 Task: Search one way flight ticket for 1 adult, 6 children, 1 infant in seat and 1 infant on lap in business from Arcata/eureka: California Redwood Coast-humboldt County Airport to Sheridan: Sheridan County Airport on 8-6-2023. Choice of flights is Spirit. Number of bags: 8 checked bags. Price is upto 109000. Outbound departure time preference is 20:00.
Action: Mouse moved to (299, 134)
Screenshot: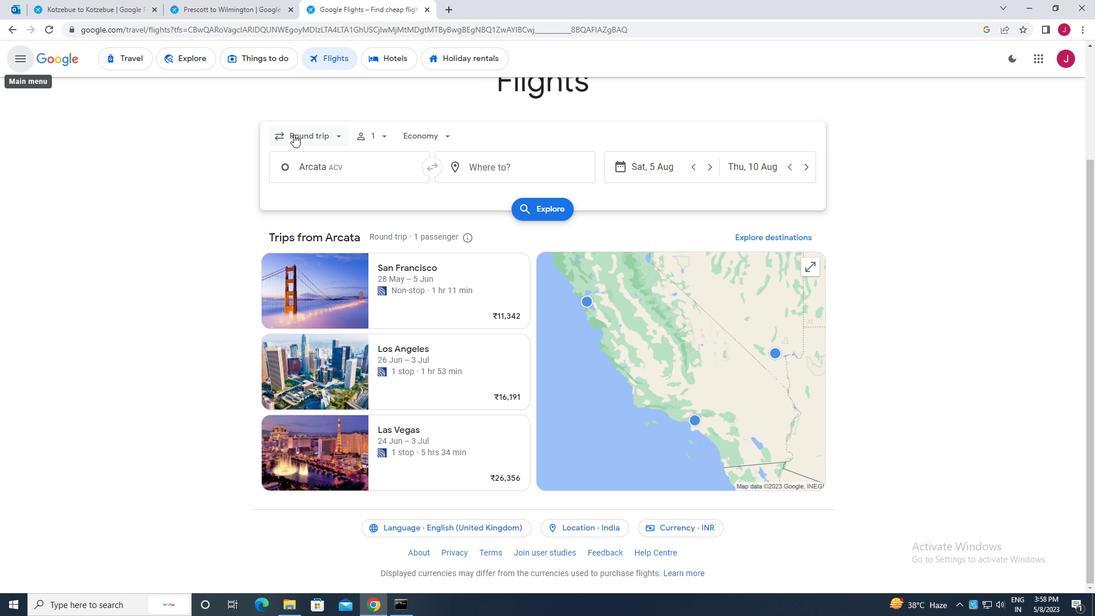 
Action: Mouse pressed left at (299, 134)
Screenshot: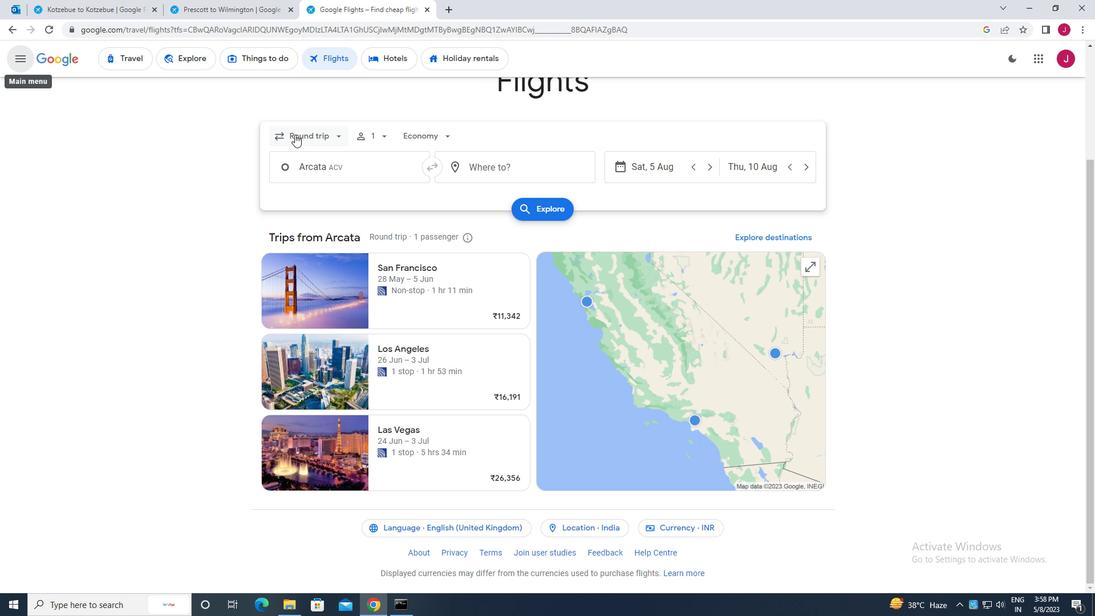 
Action: Mouse moved to (319, 181)
Screenshot: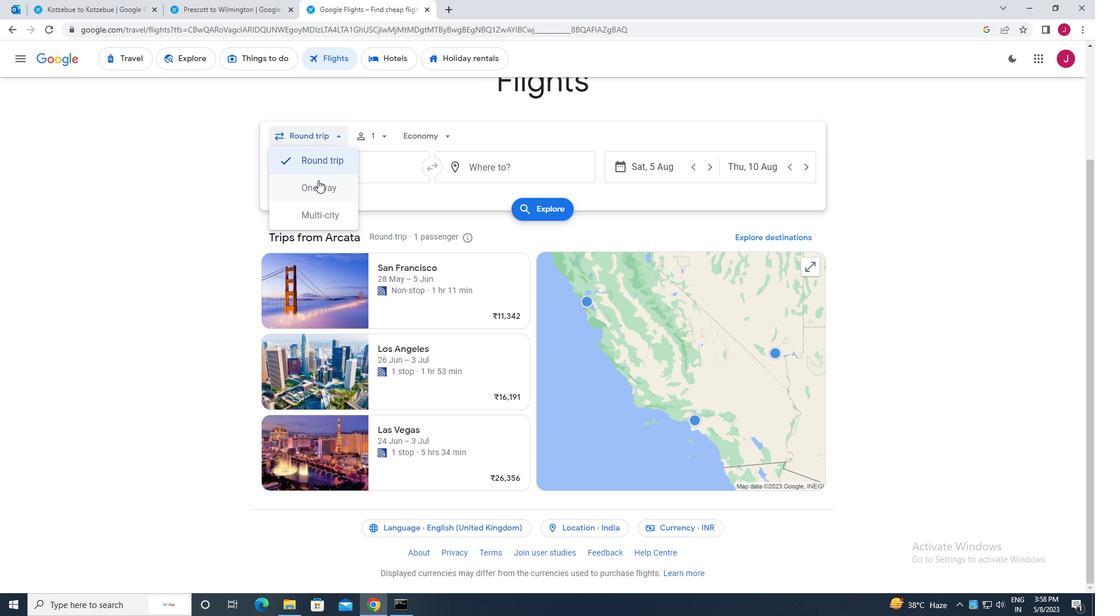 
Action: Mouse pressed left at (319, 181)
Screenshot: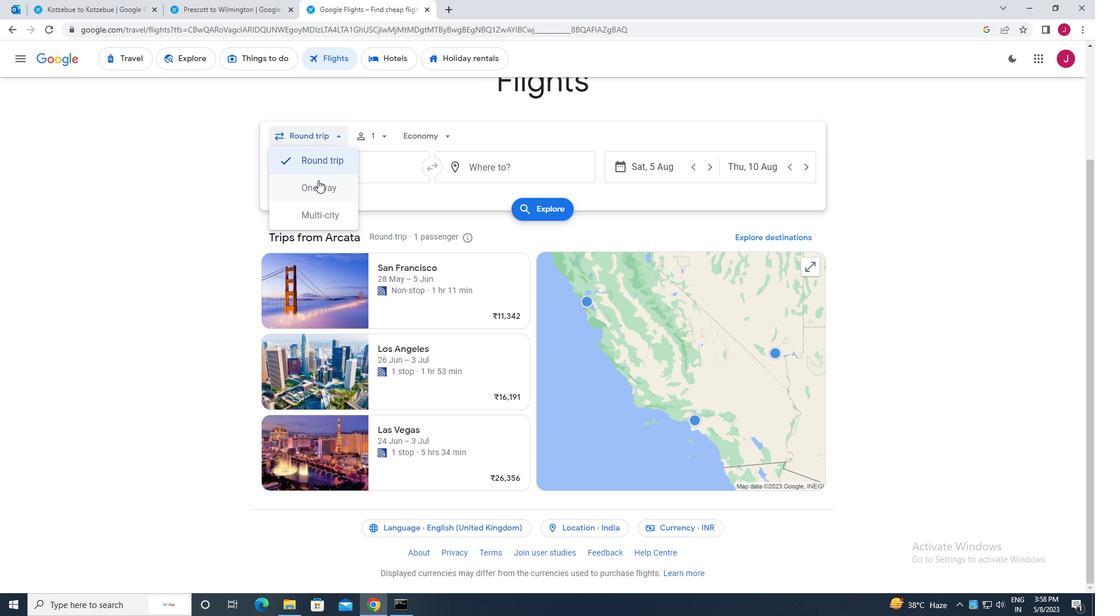 
Action: Mouse moved to (379, 136)
Screenshot: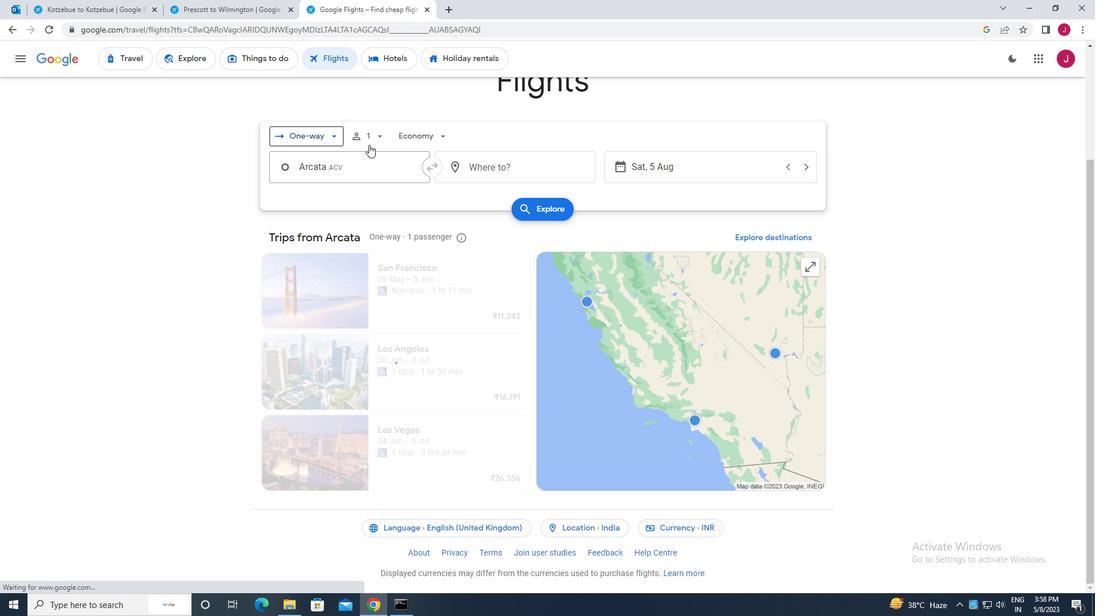 
Action: Mouse pressed left at (379, 136)
Screenshot: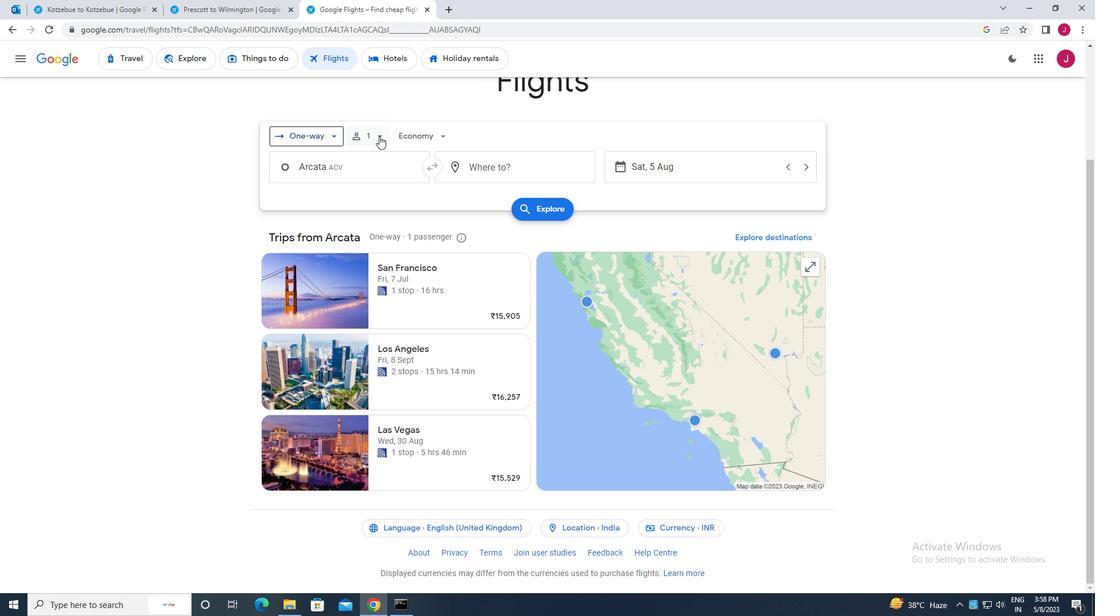 
Action: Mouse moved to (467, 194)
Screenshot: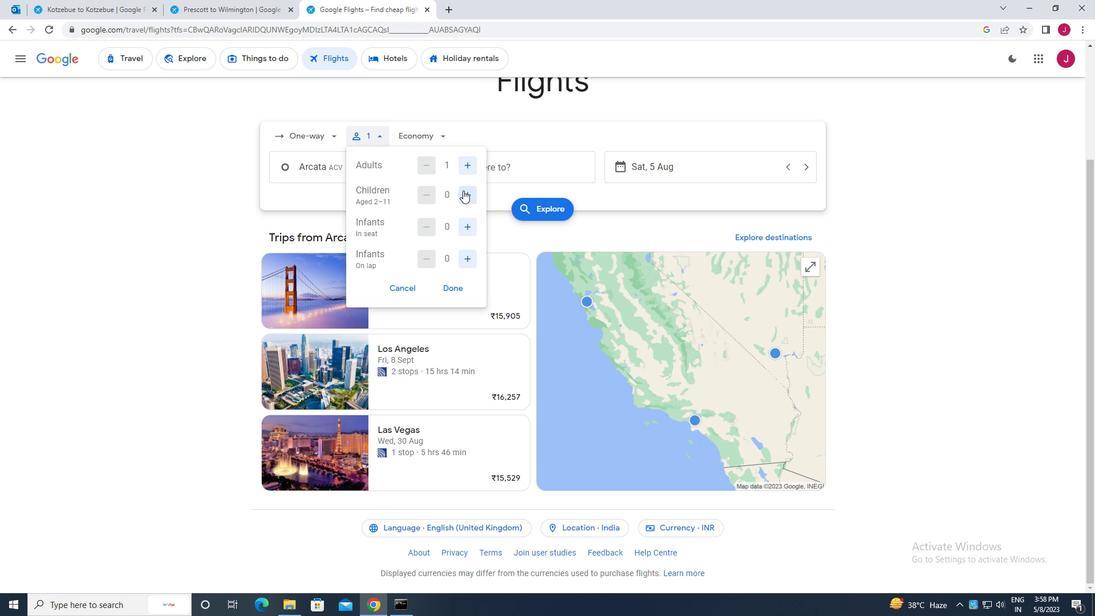 
Action: Mouse pressed left at (467, 194)
Screenshot: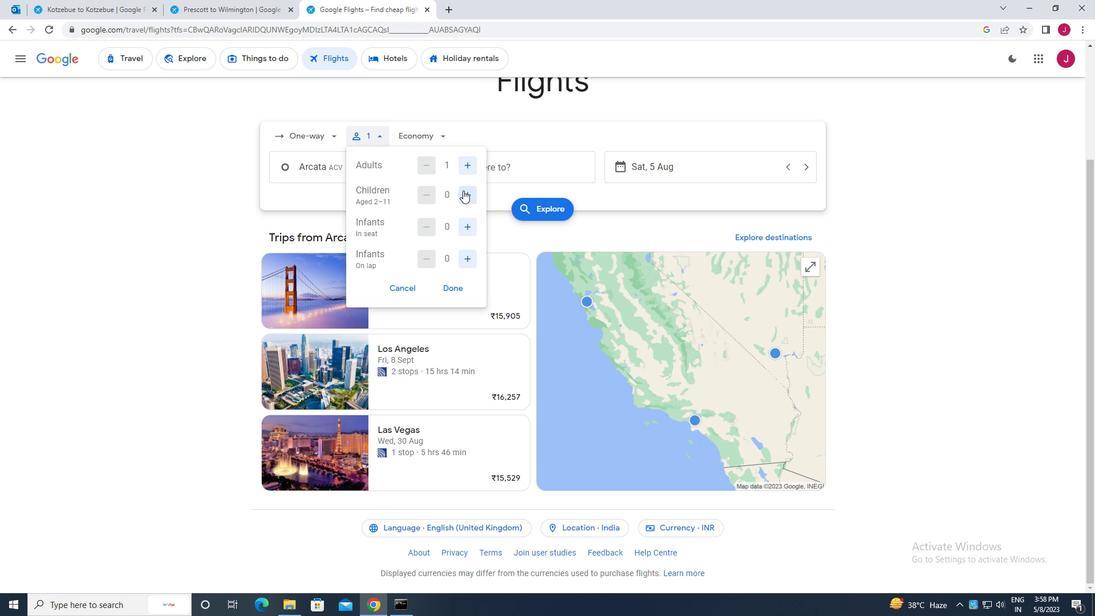 
Action: Mouse moved to (468, 194)
Screenshot: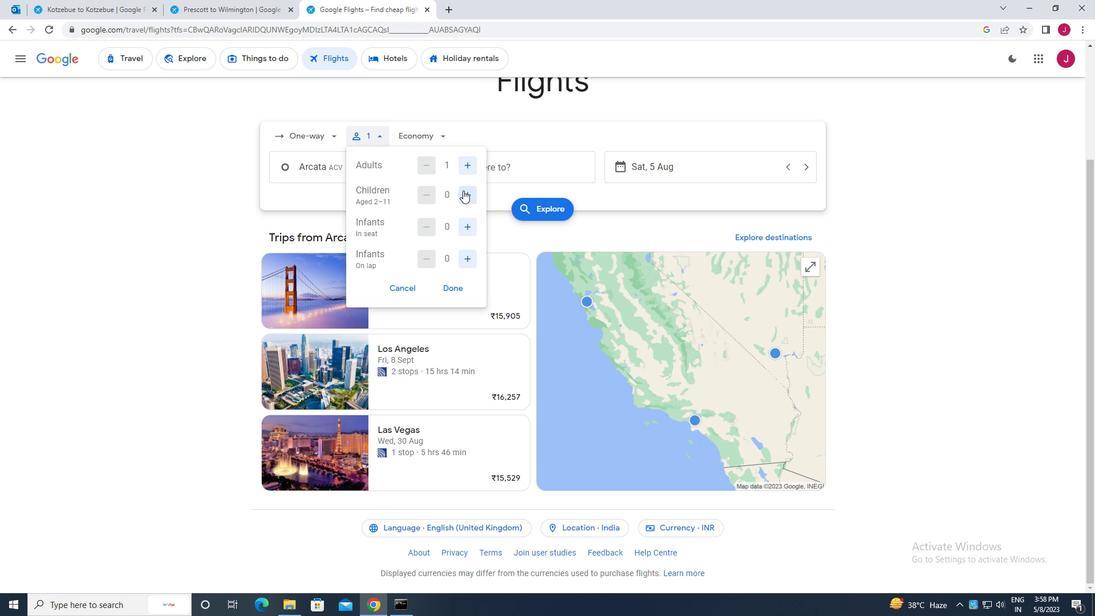 
Action: Mouse pressed left at (468, 194)
Screenshot: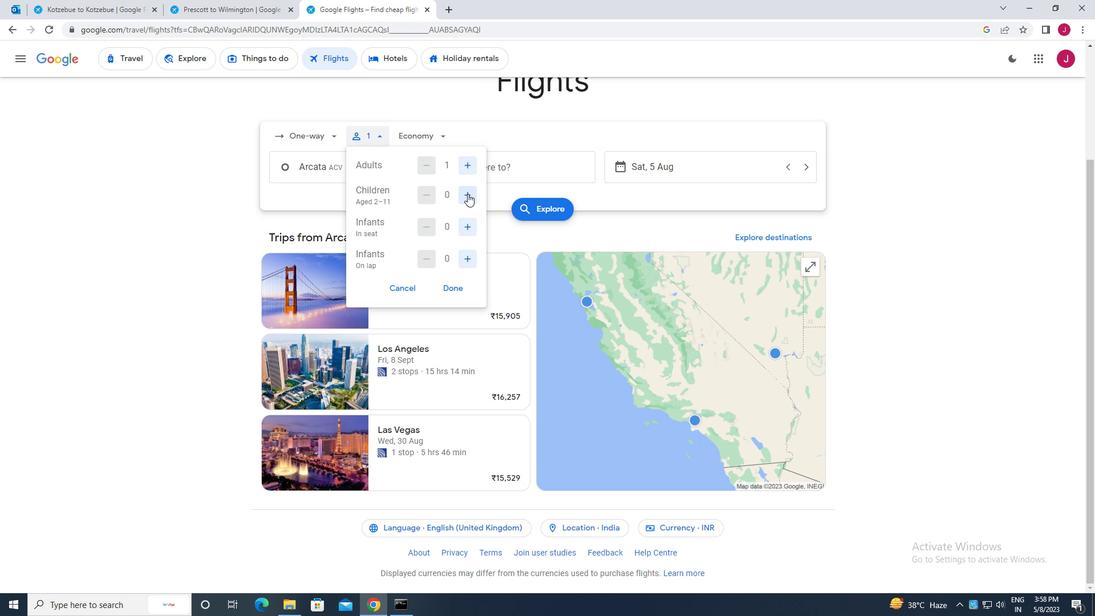 
Action: Mouse pressed left at (468, 194)
Screenshot: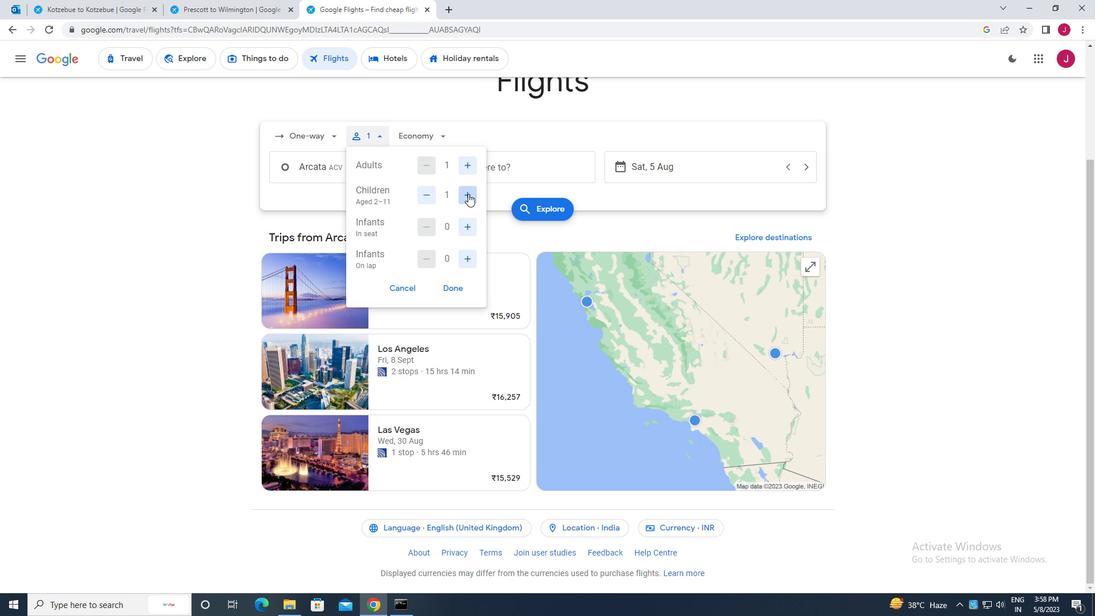 
Action: Mouse pressed left at (468, 194)
Screenshot: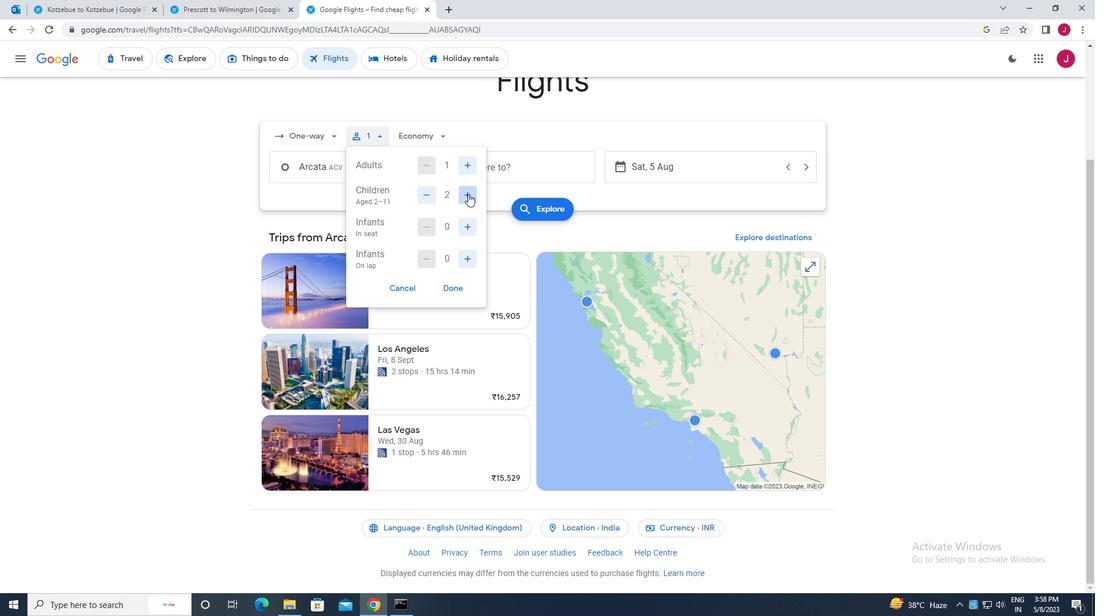 
Action: Mouse pressed left at (468, 194)
Screenshot: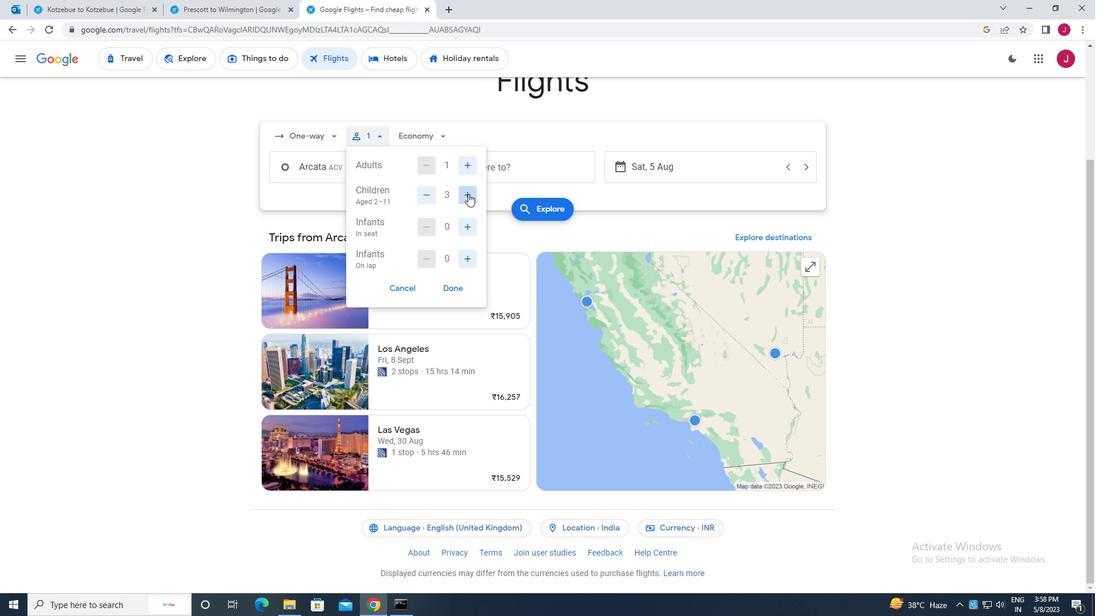 
Action: Mouse moved to (467, 194)
Screenshot: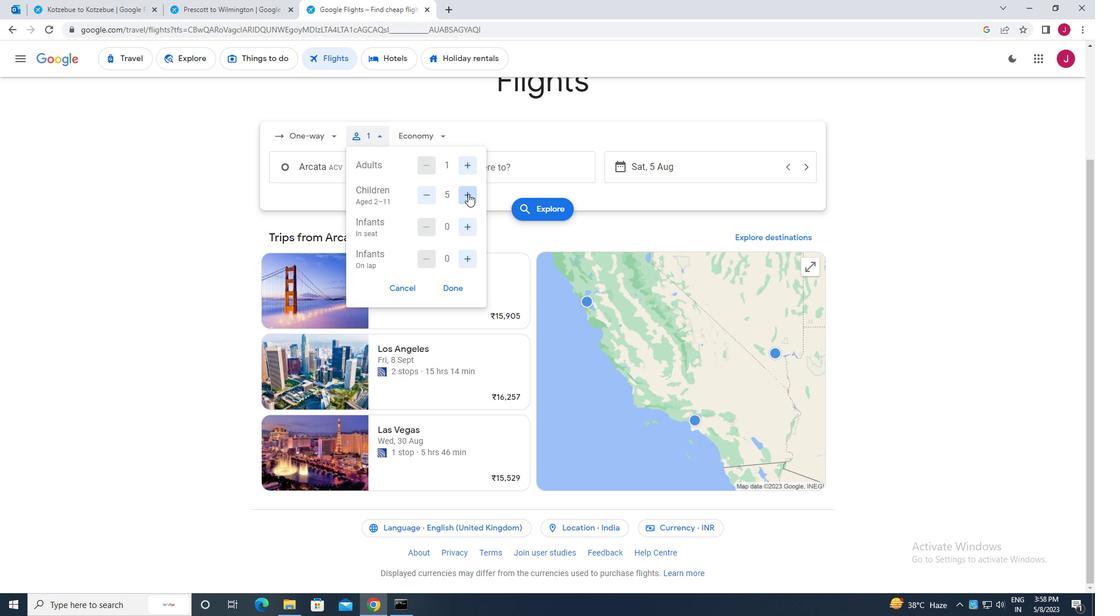 
Action: Mouse pressed left at (467, 194)
Screenshot: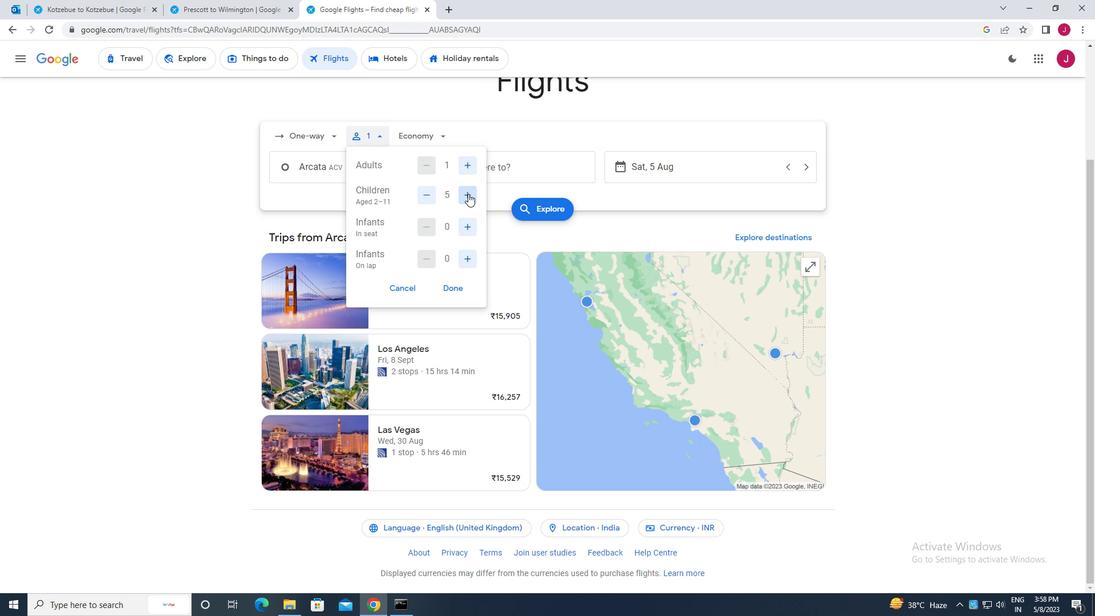 
Action: Mouse moved to (467, 232)
Screenshot: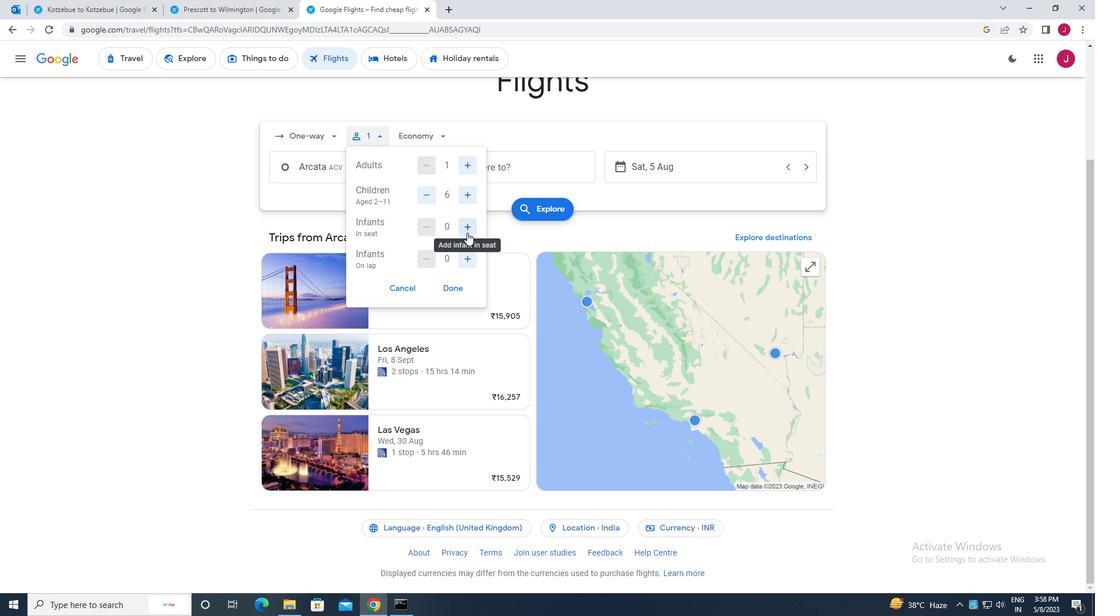 
Action: Mouse pressed left at (467, 232)
Screenshot: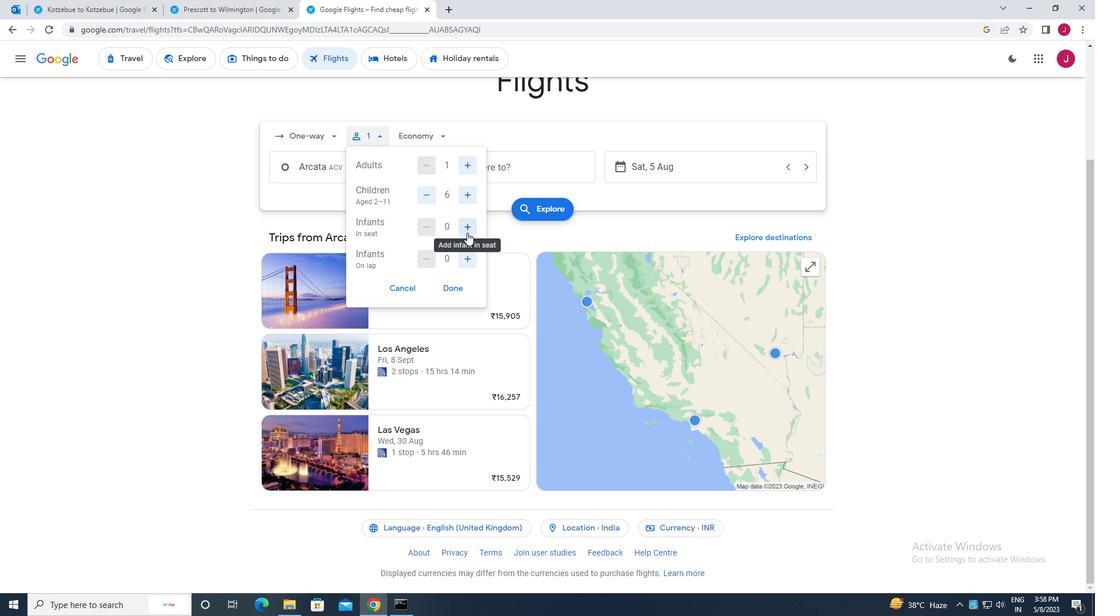 
Action: Mouse moved to (464, 262)
Screenshot: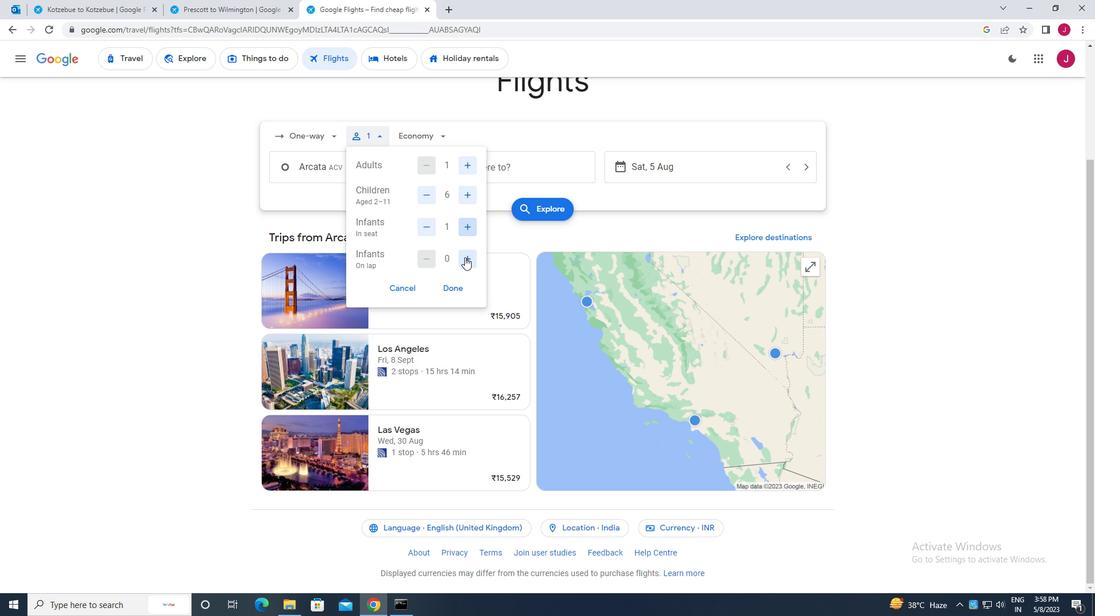 
Action: Mouse pressed left at (464, 262)
Screenshot: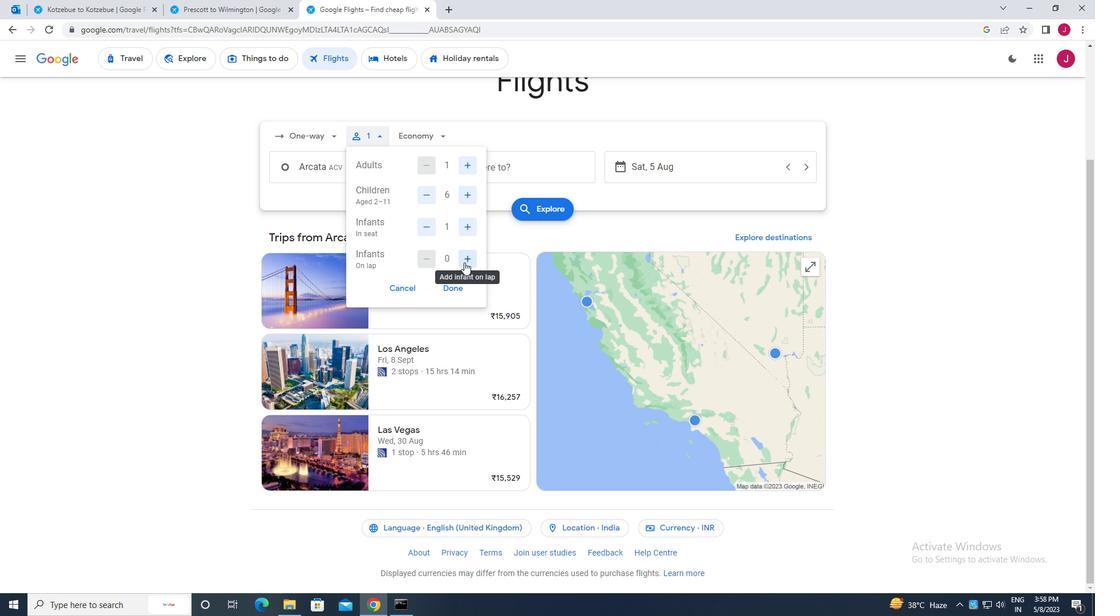 
Action: Mouse moved to (451, 288)
Screenshot: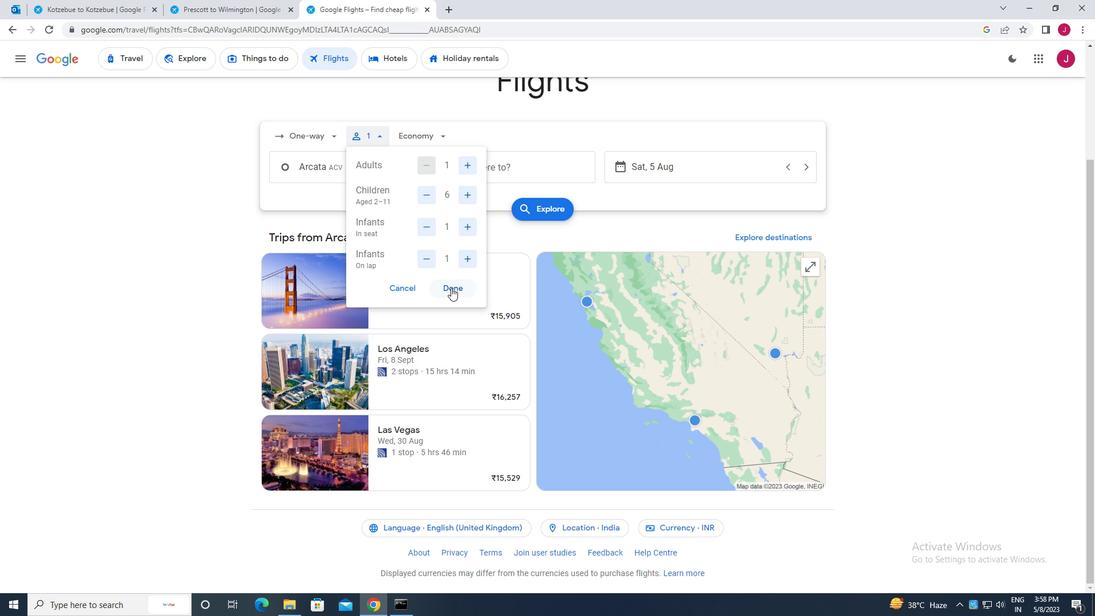 
Action: Mouse pressed left at (451, 288)
Screenshot: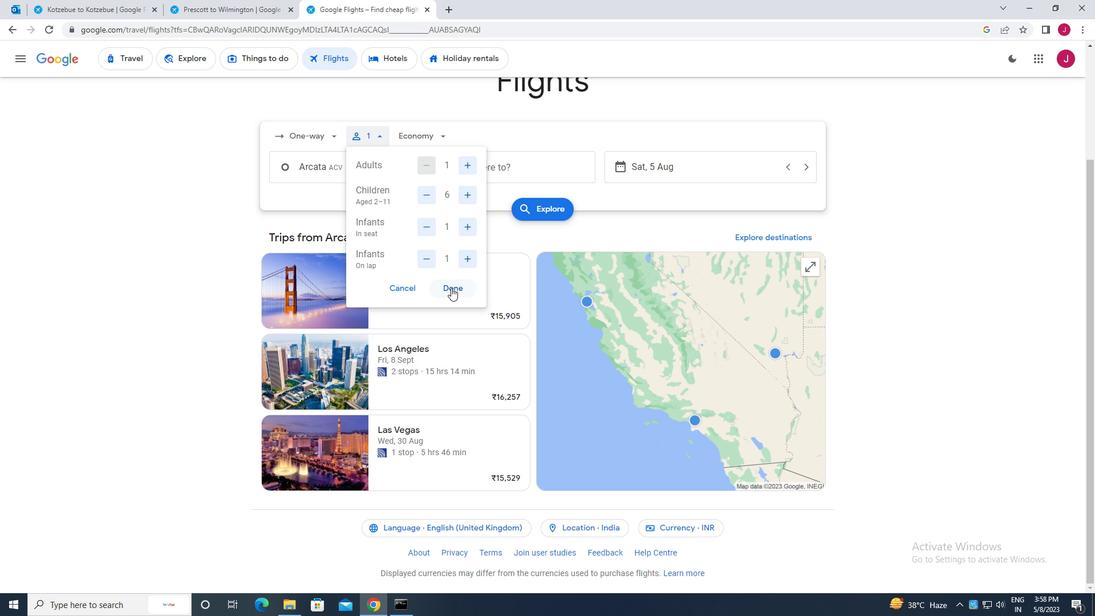 
Action: Mouse moved to (437, 133)
Screenshot: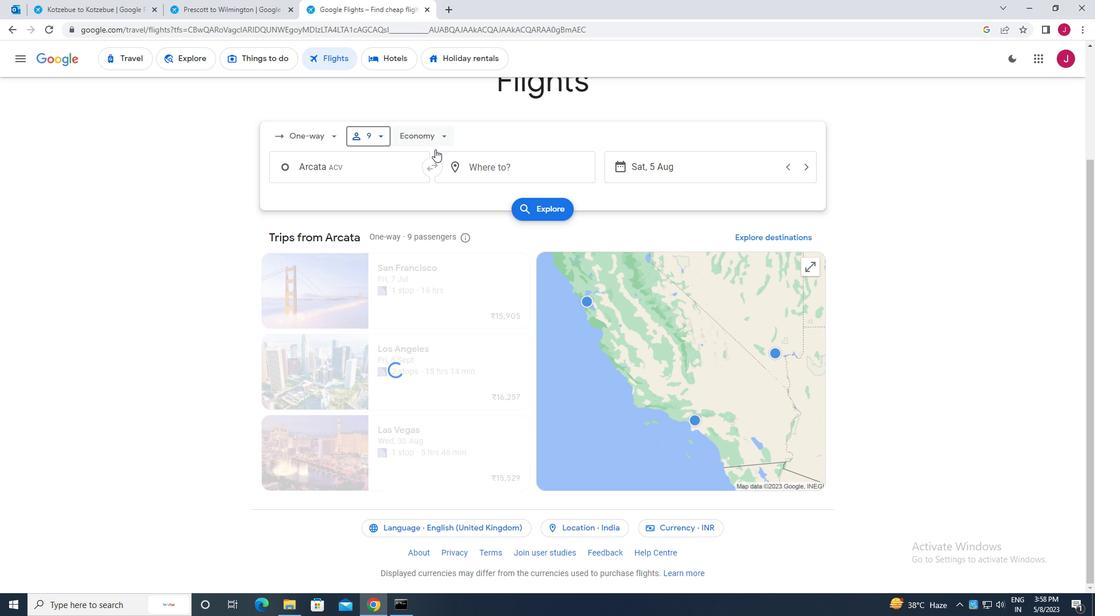 
Action: Mouse pressed left at (437, 133)
Screenshot: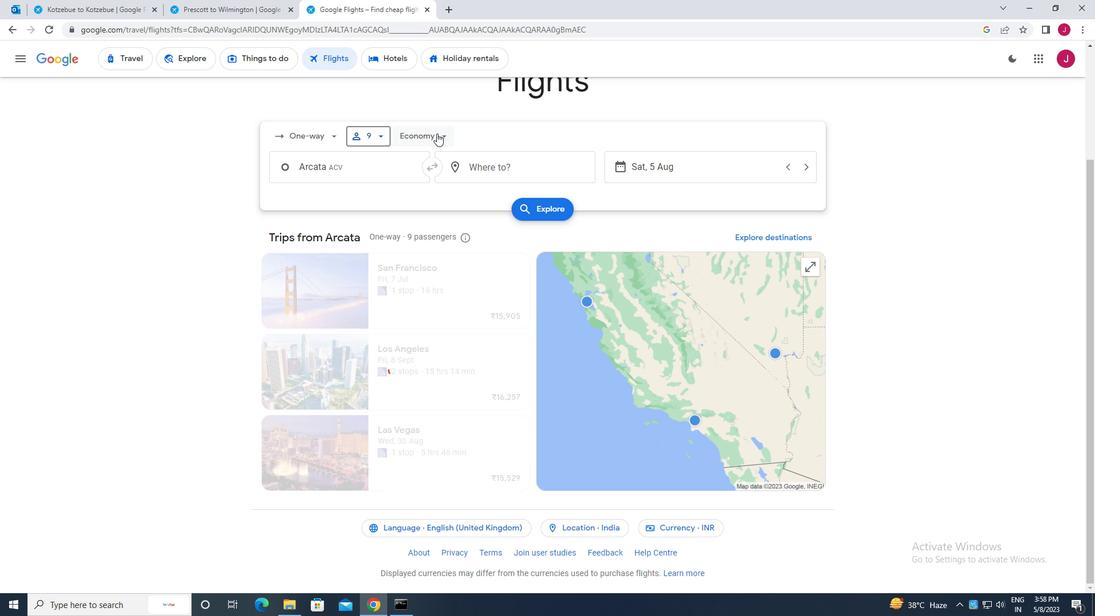 
Action: Mouse moved to (437, 211)
Screenshot: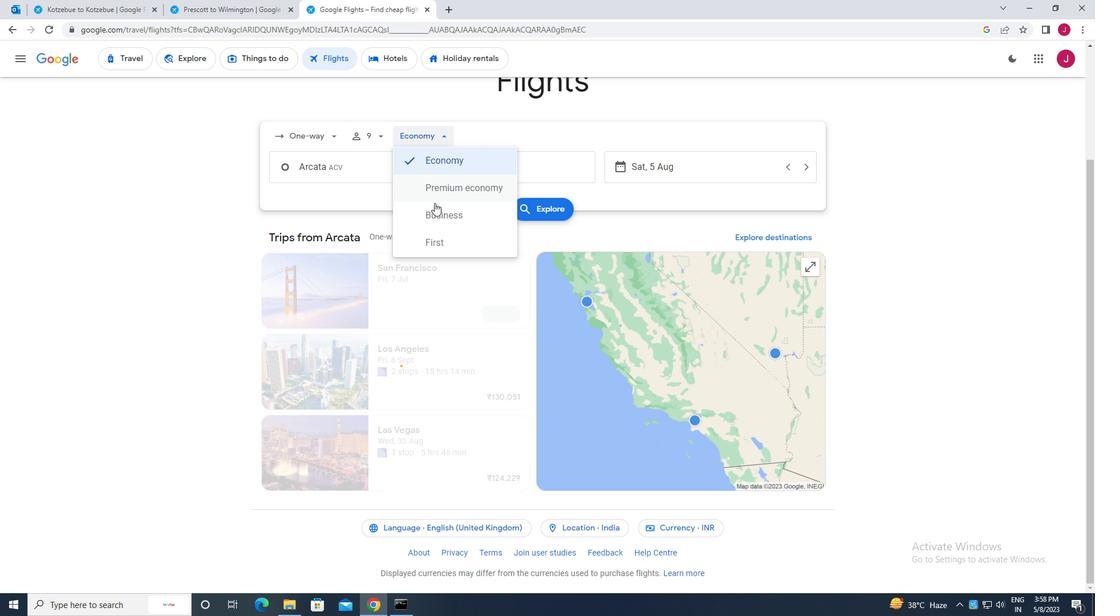 
Action: Mouse pressed left at (437, 211)
Screenshot: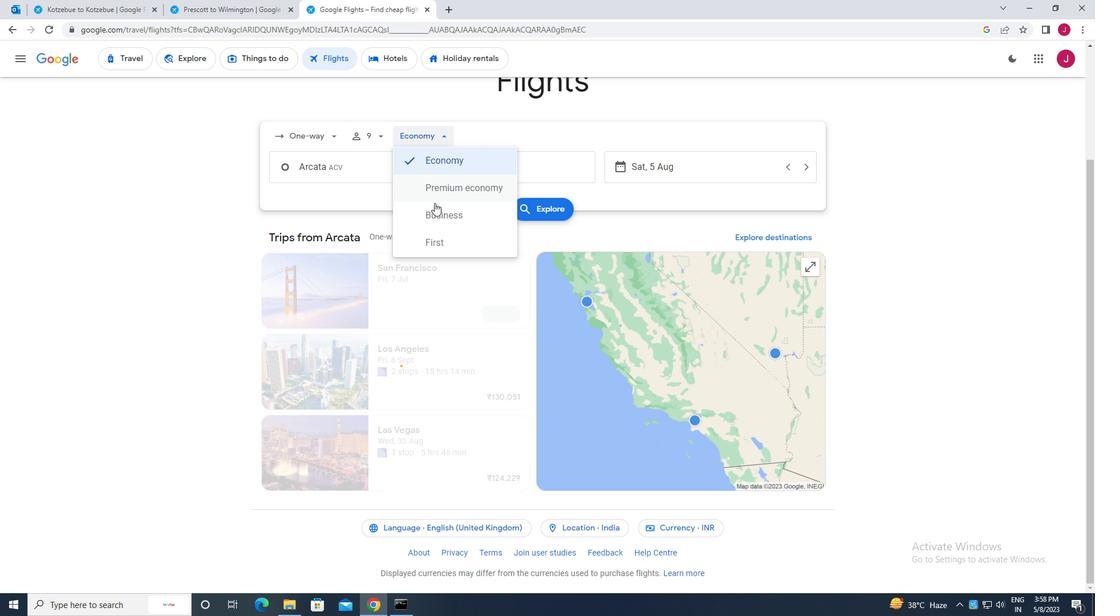 
Action: Mouse moved to (376, 163)
Screenshot: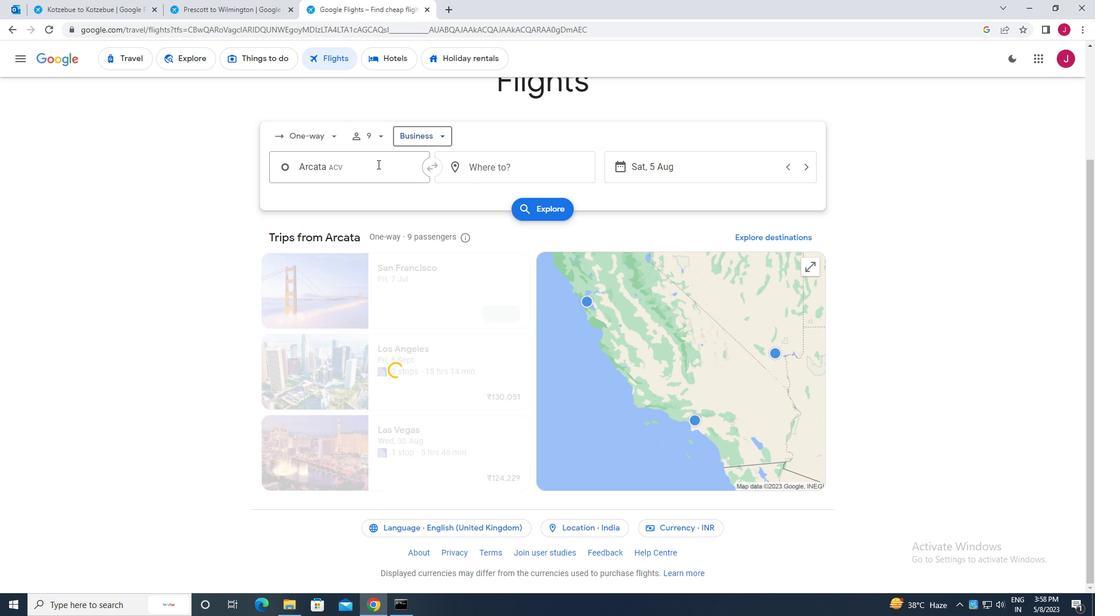 
Action: Mouse pressed left at (376, 163)
Screenshot: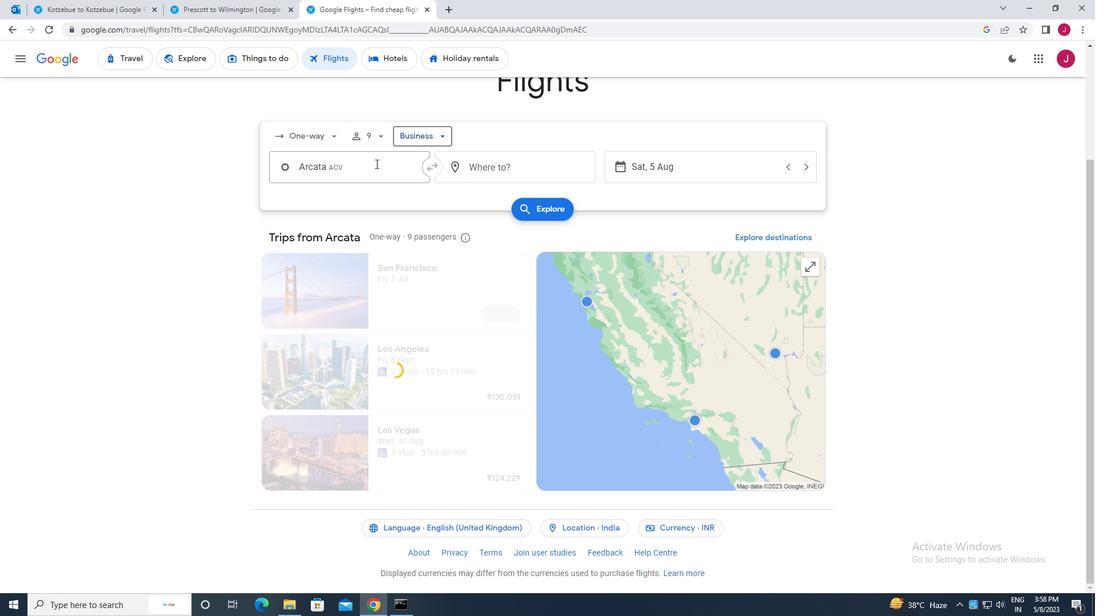 
Action: Mouse moved to (373, 163)
Screenshot: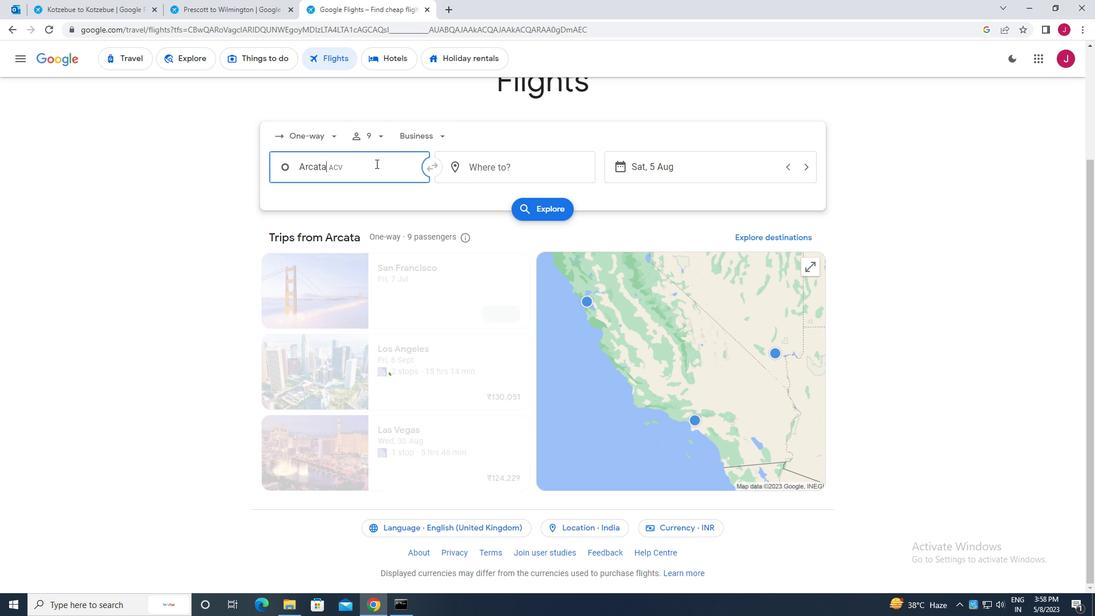 
Action: Key pressed arcta
Screenshot: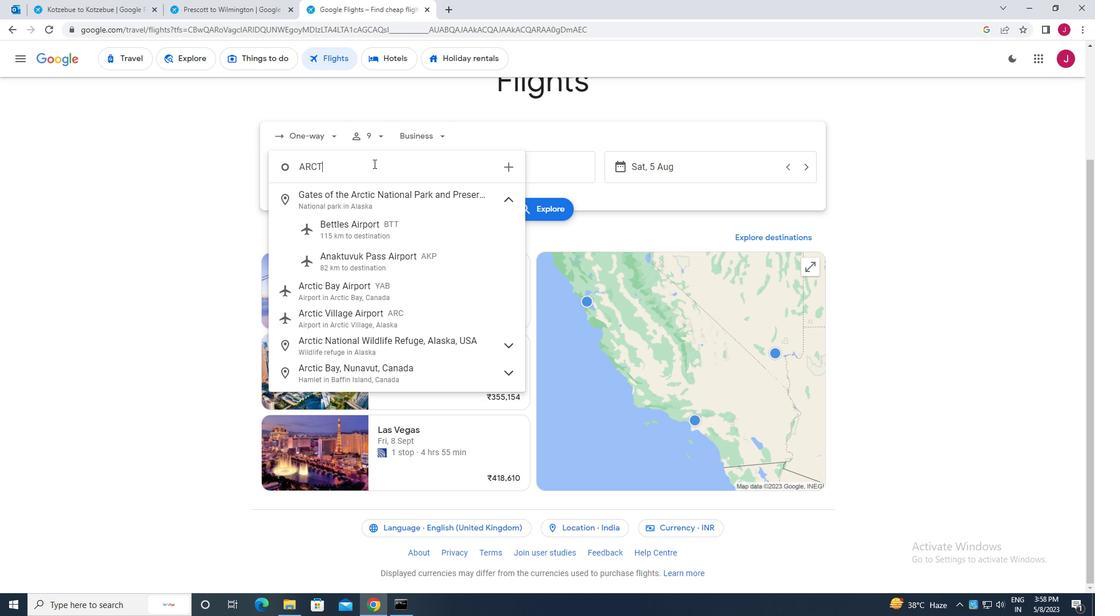 
Action: Mouse moved to (418, 232)
Screenshot: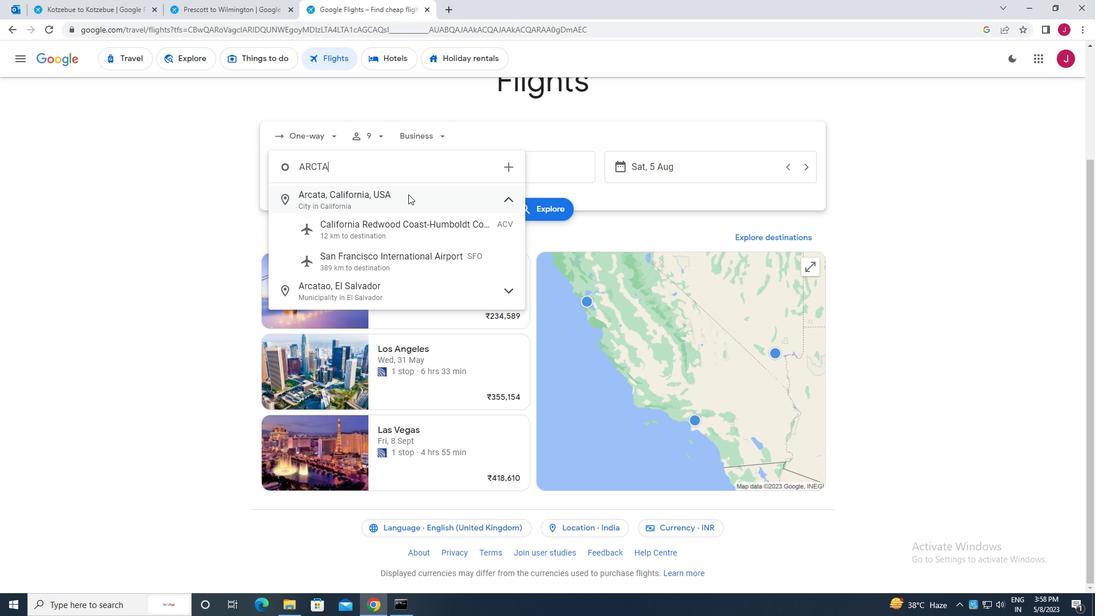 
Action: Mouse pressed left at (418, 232)
Screenshot: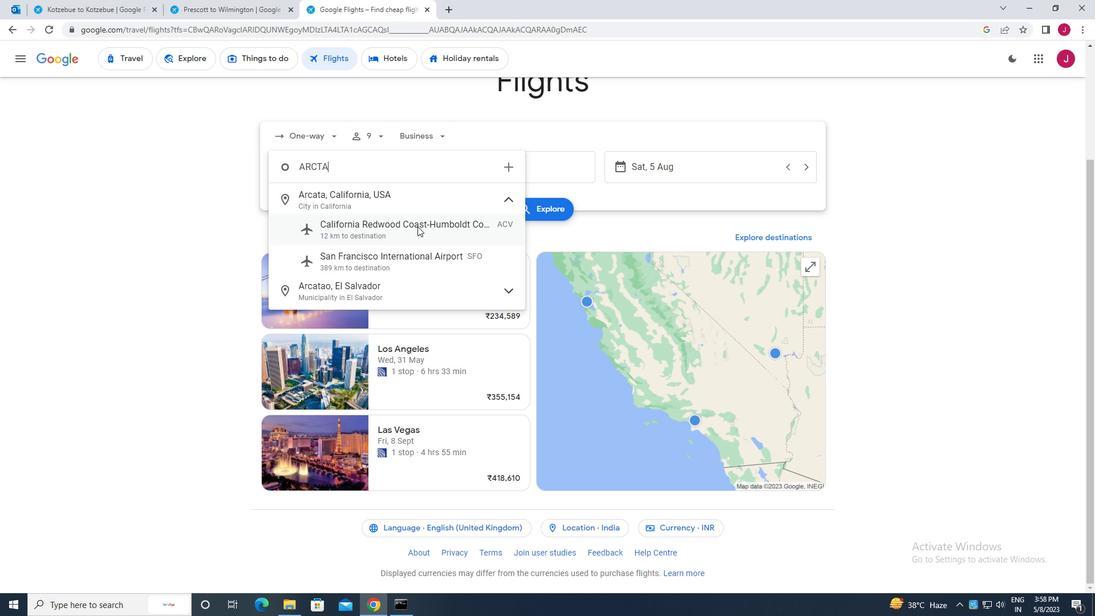 
Action: Mouse moved to (555, 171)
Screenshot: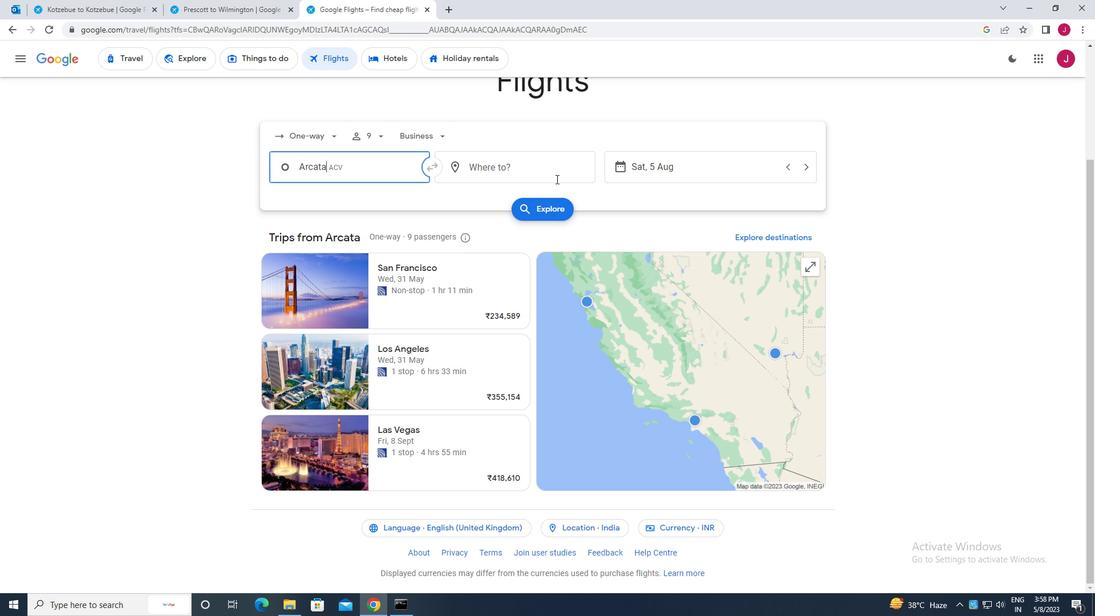 
Action: Mouse pressed left at (555, 171)
Screenshot: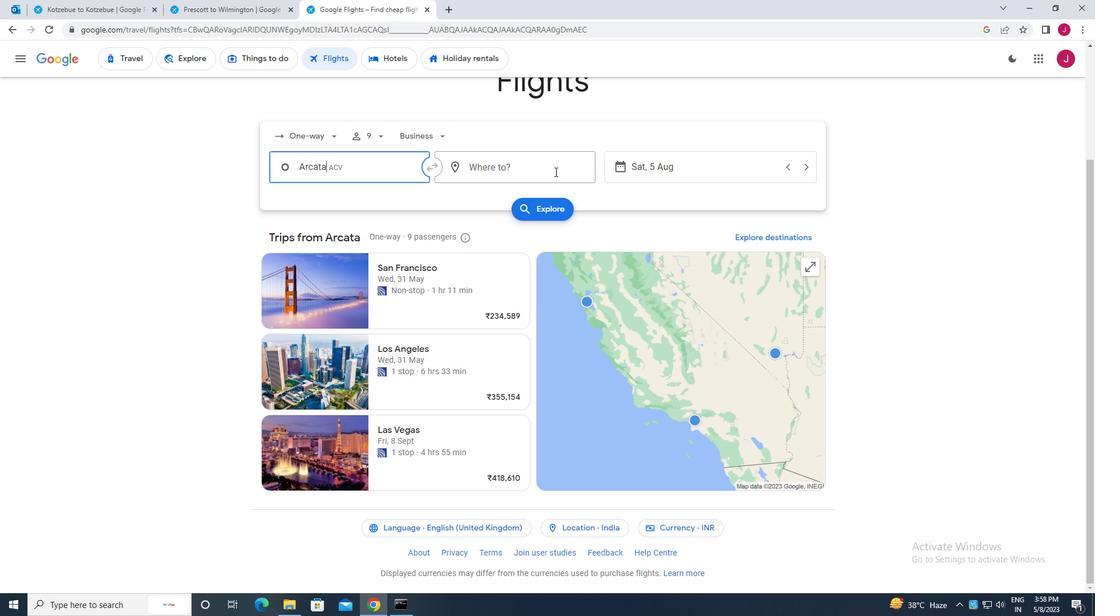 
Action: Mouse moved to (548, 176)
Screenshot: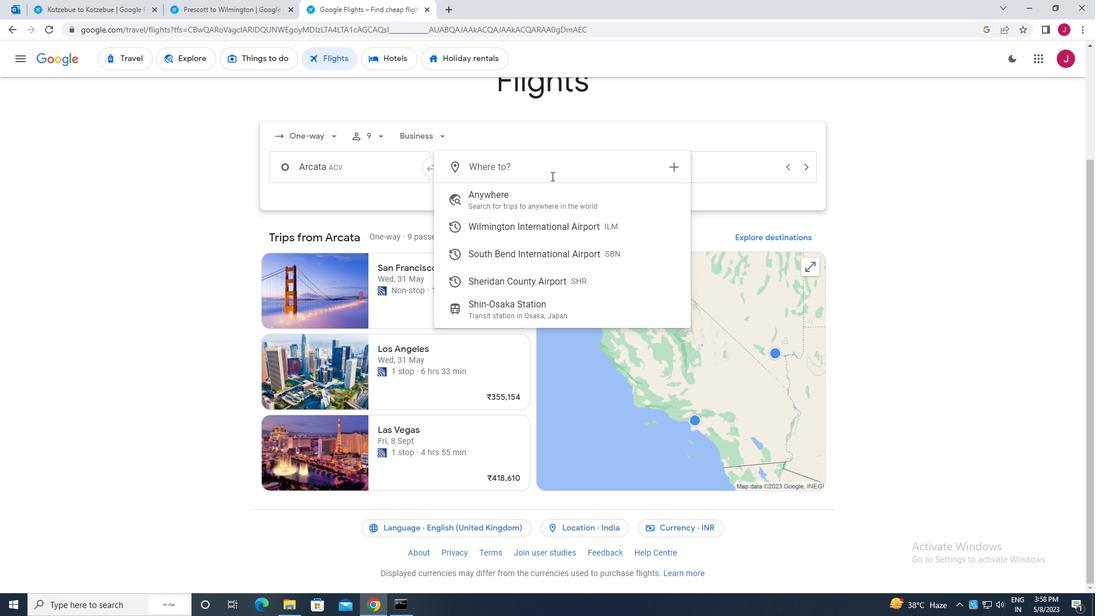 
Action: Key pressed sherid
Screenshot: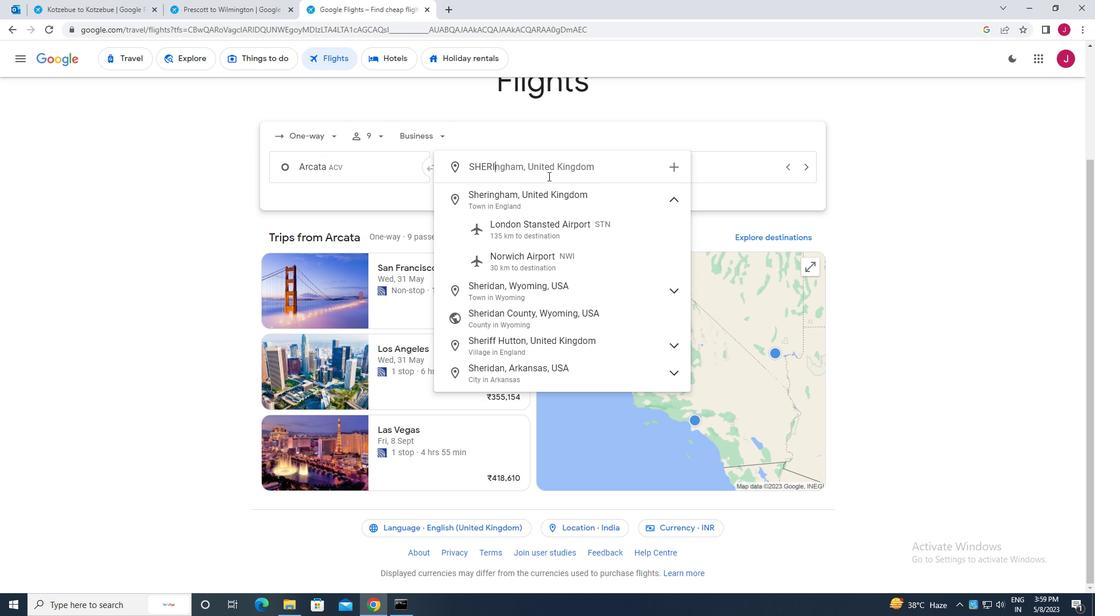 
Action: Mouse moved to (556, 223)
Screenshot: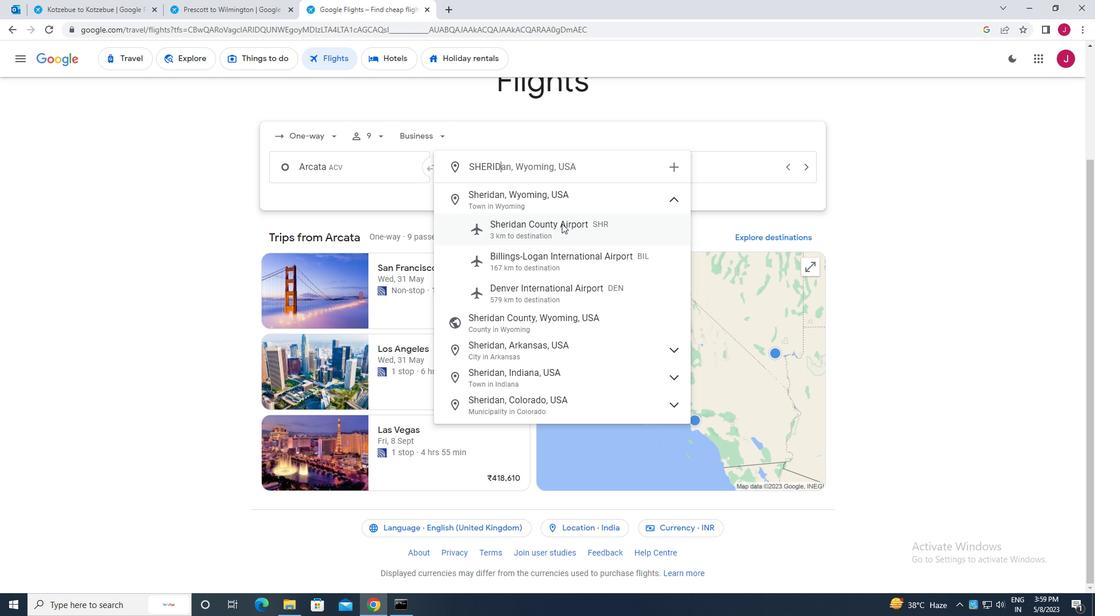 
Action: Mouse pressed left at (556, 223)
Screenshot: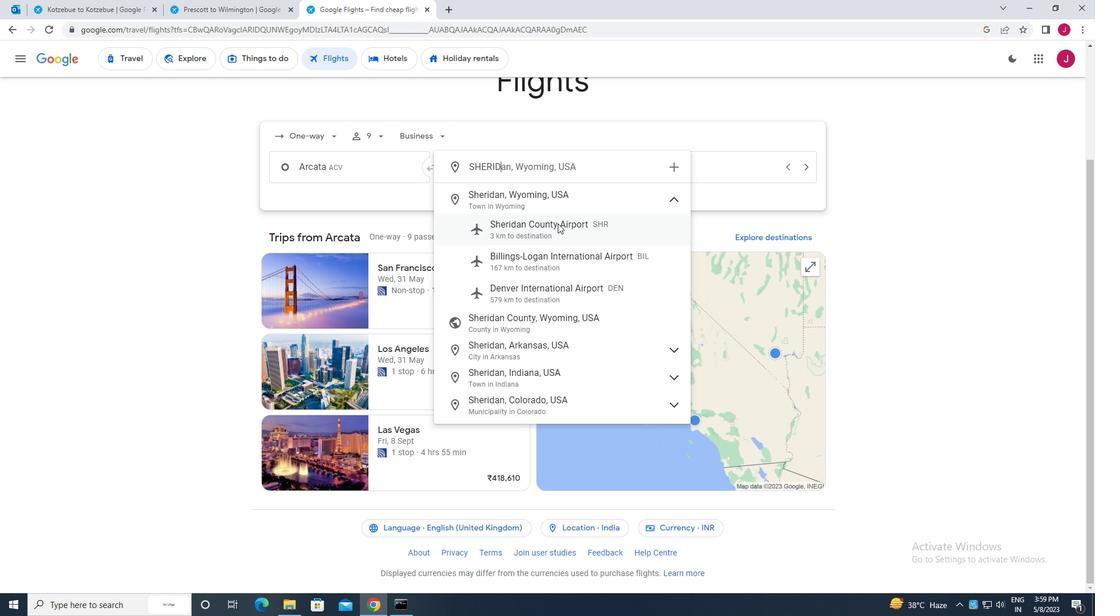 
Action: Mouse moved to (668, 169)
Screenshot: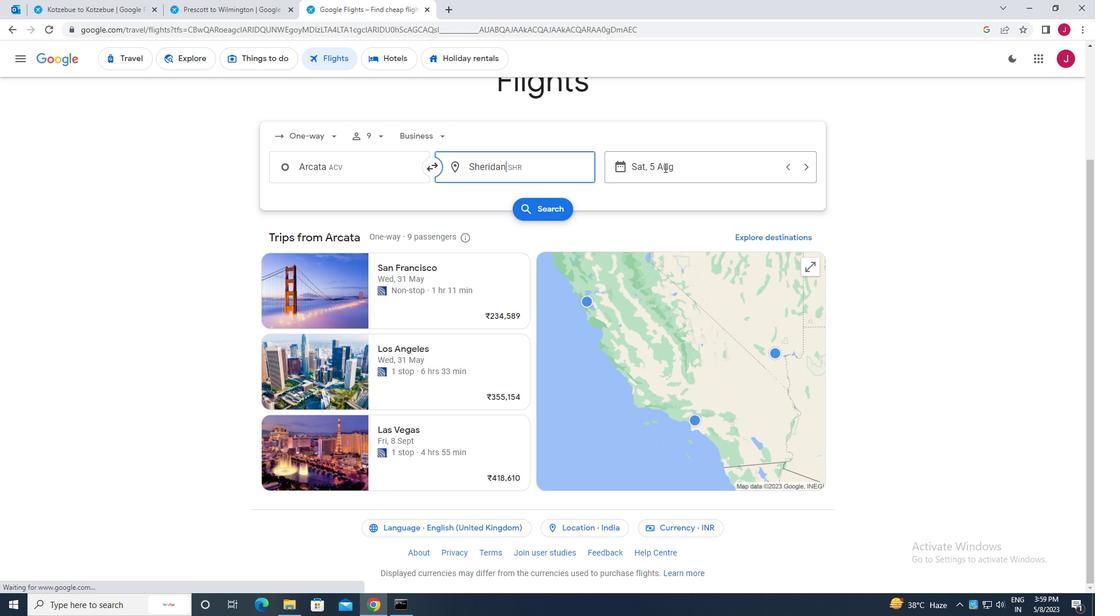 
Action: Mouse pressed left at (668, 169)
Screenshot: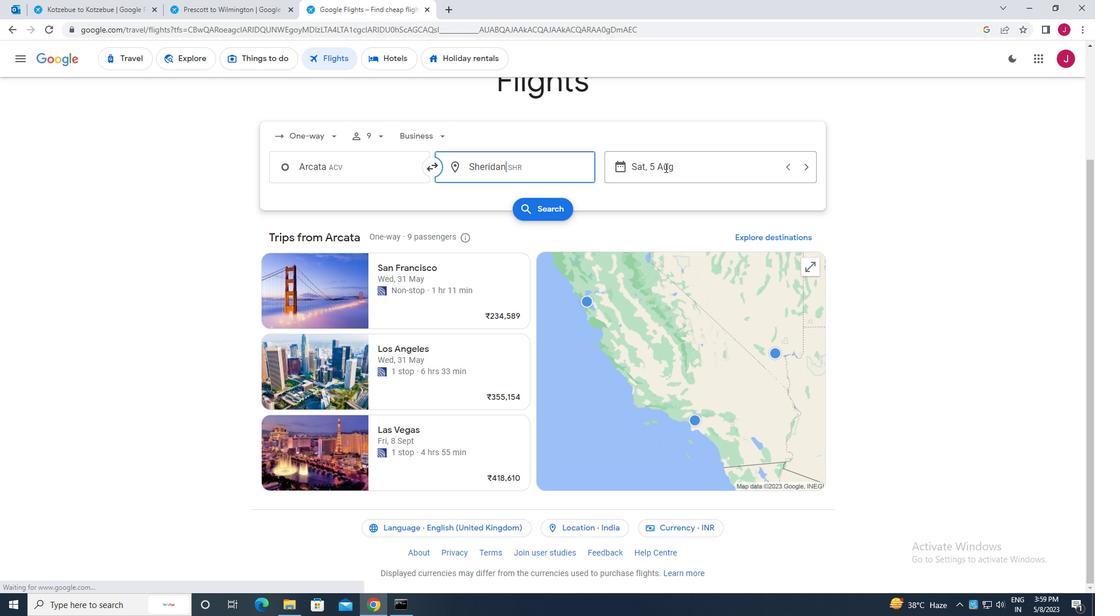 
Action: Mouse moved to (409, 284)
Screenshot: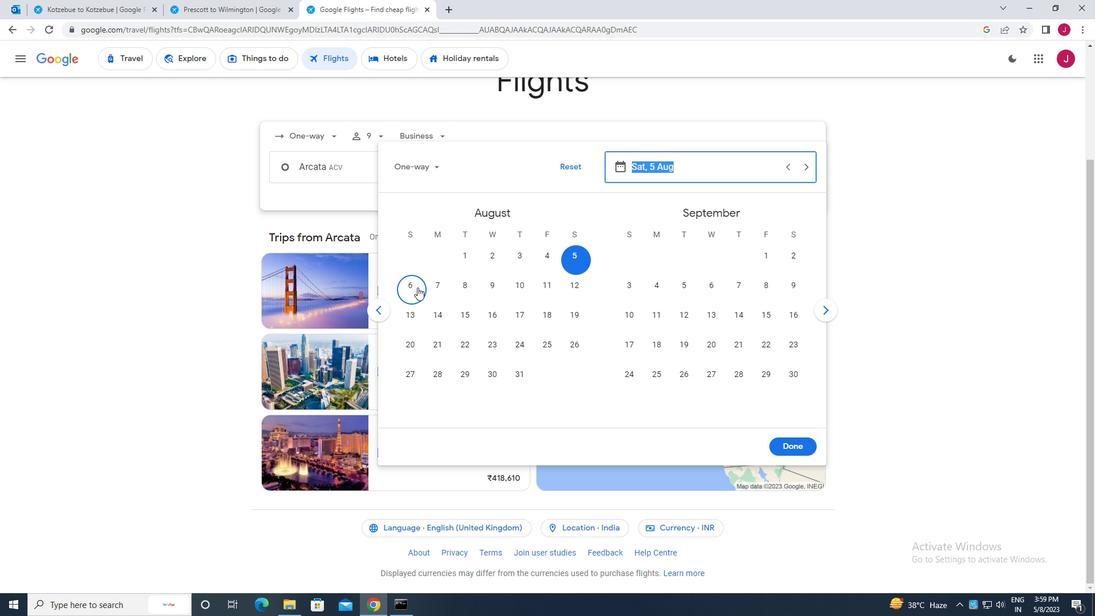 
Action: Mouse pressed left at (409, 284)
Screenshot: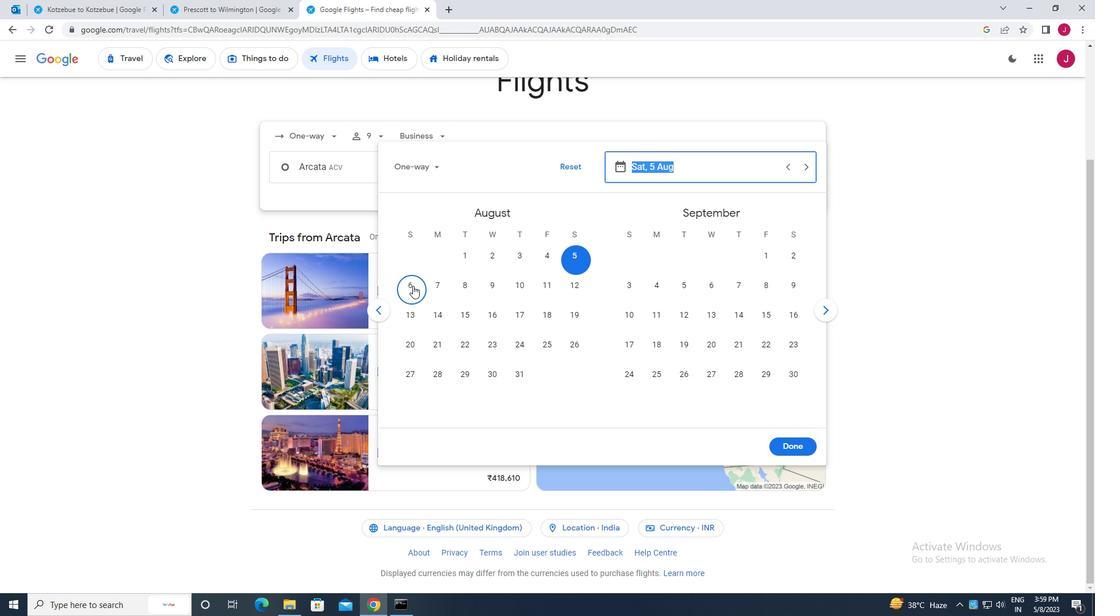 
Action: Mouse moved to (789, 447)
Screenshot: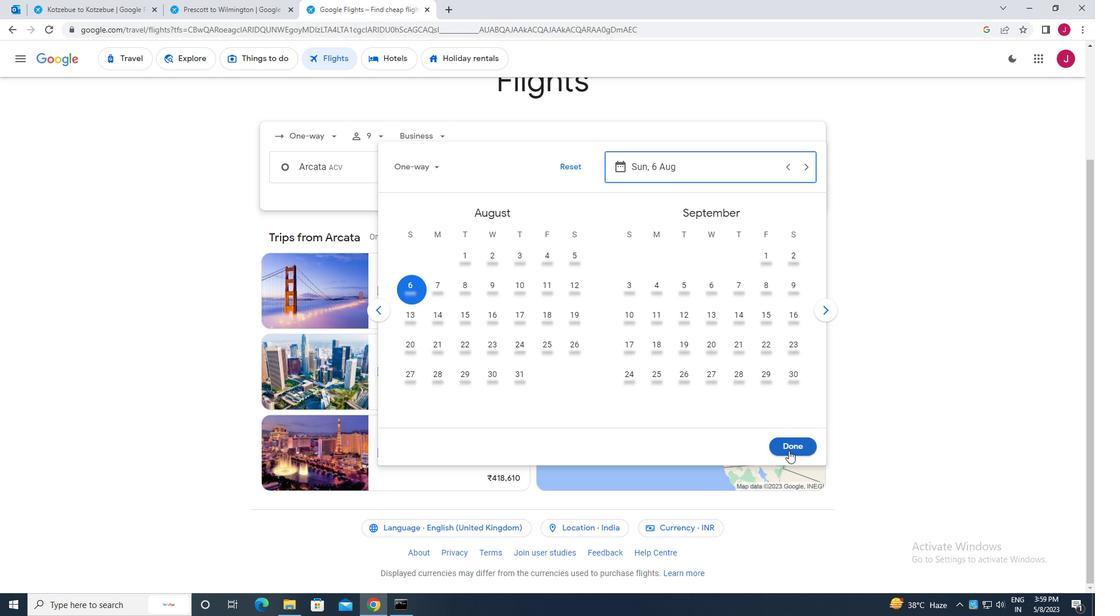 
Action: Mouse pressed left at (789, 447)
Screenshot: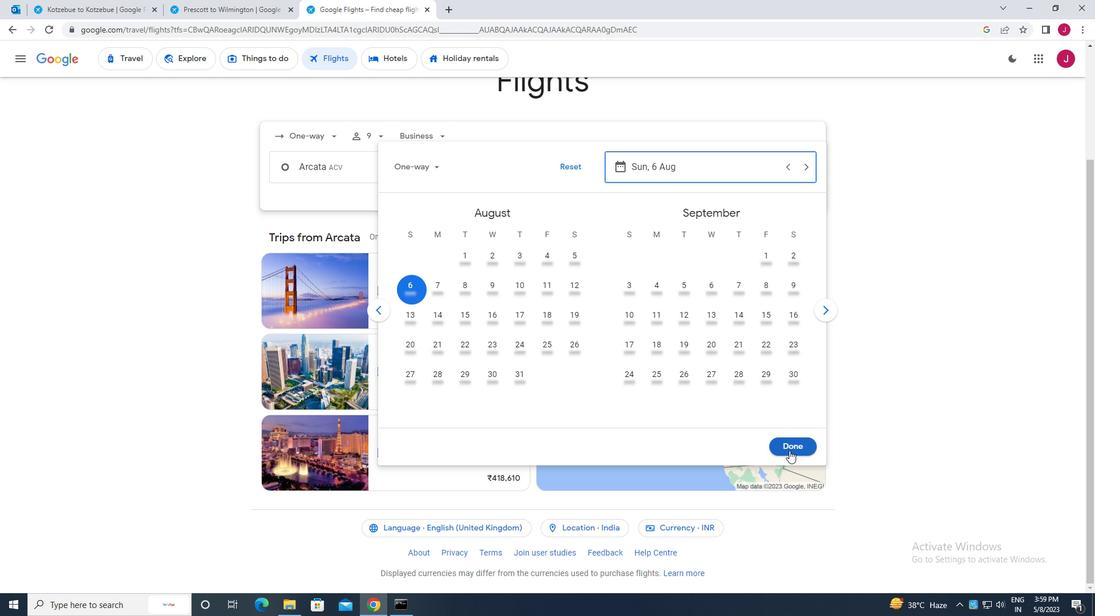 
Action: Mouse moved to (560, 208)
Screenshot: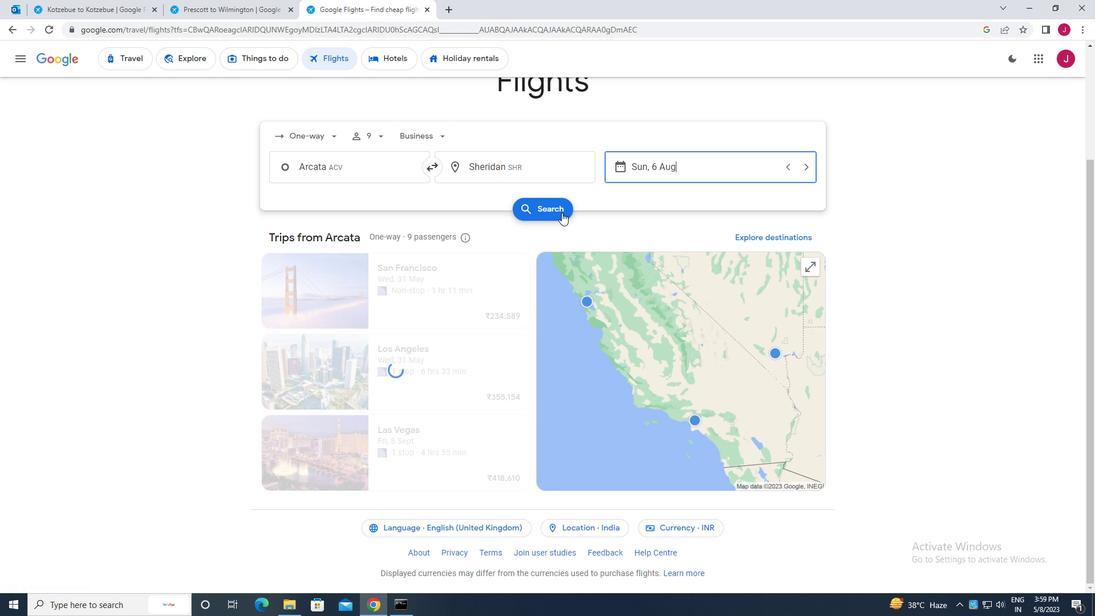 
Action: Mouse pressed left at (560, 208)
Screenshot: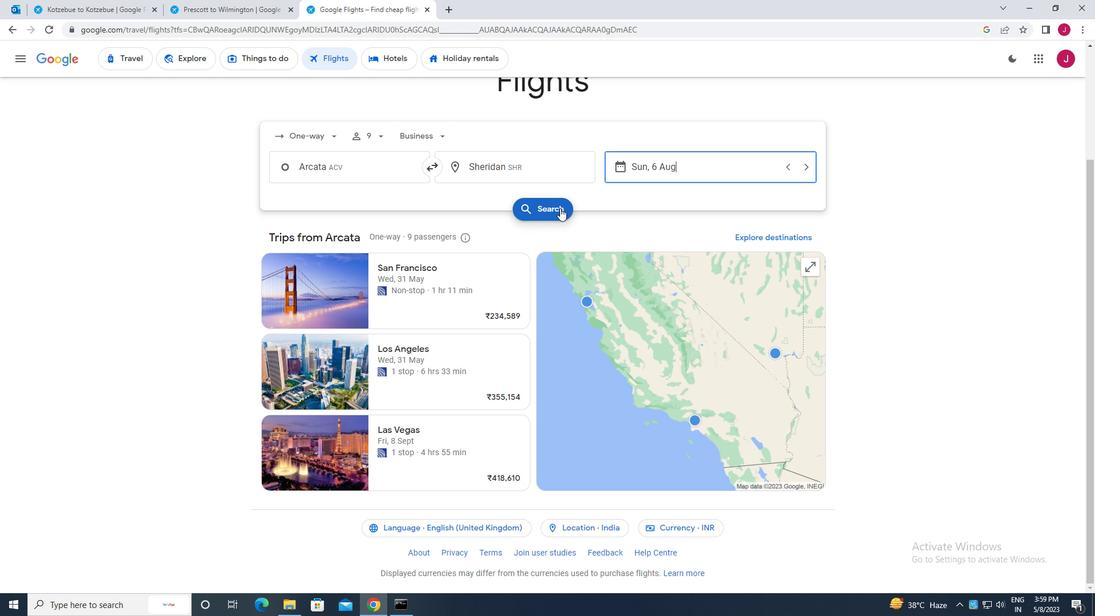 
Action: Mouse moved to (279, 161)
Screenshot: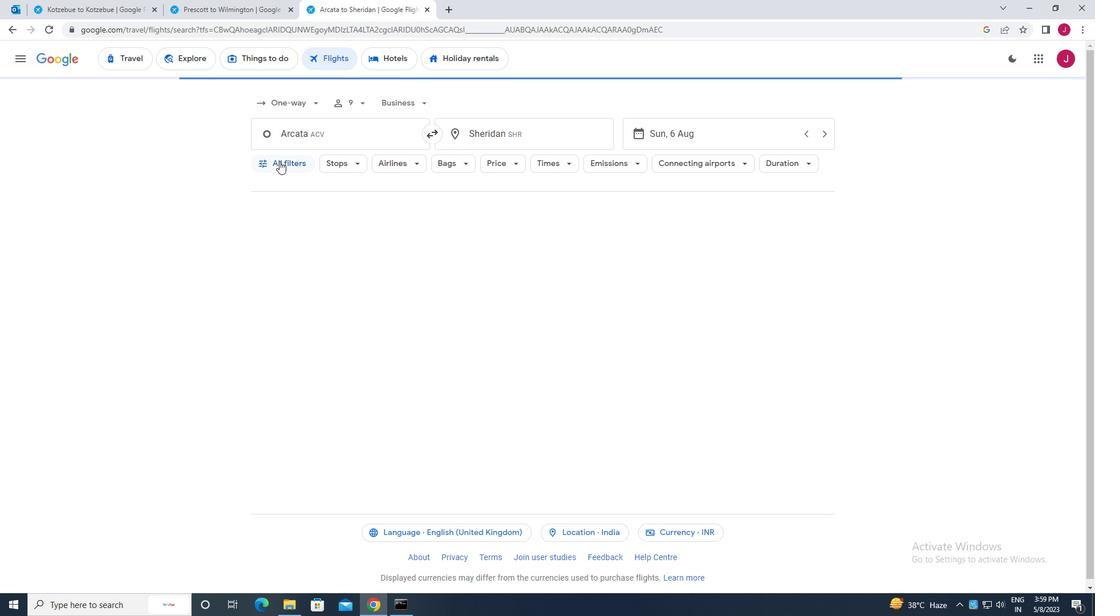 
Action: Mouse pressed left at (279, 161)
Screenshot: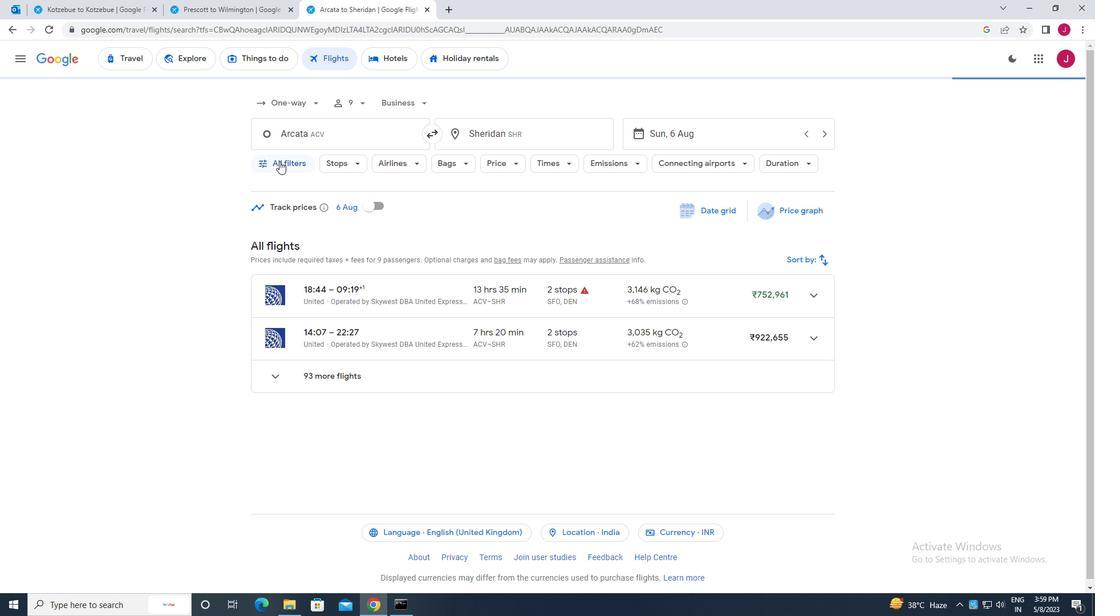 
Action: Mouse moved to (329, 224)
Screenshot: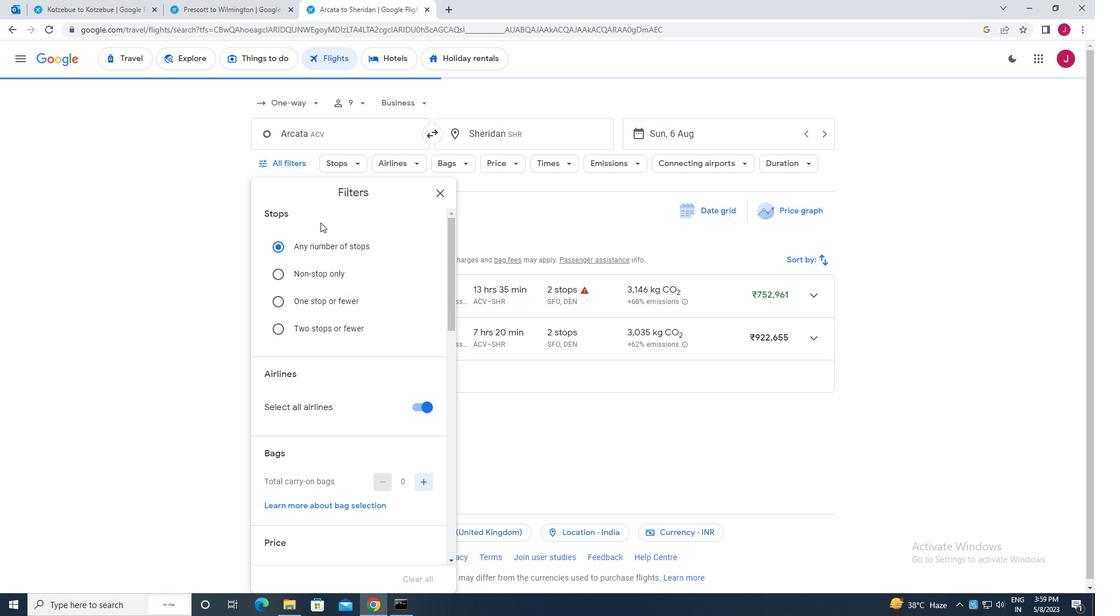 
Action: Mouse scrolled (329, 224) with delta (0, 0)
Screenshot: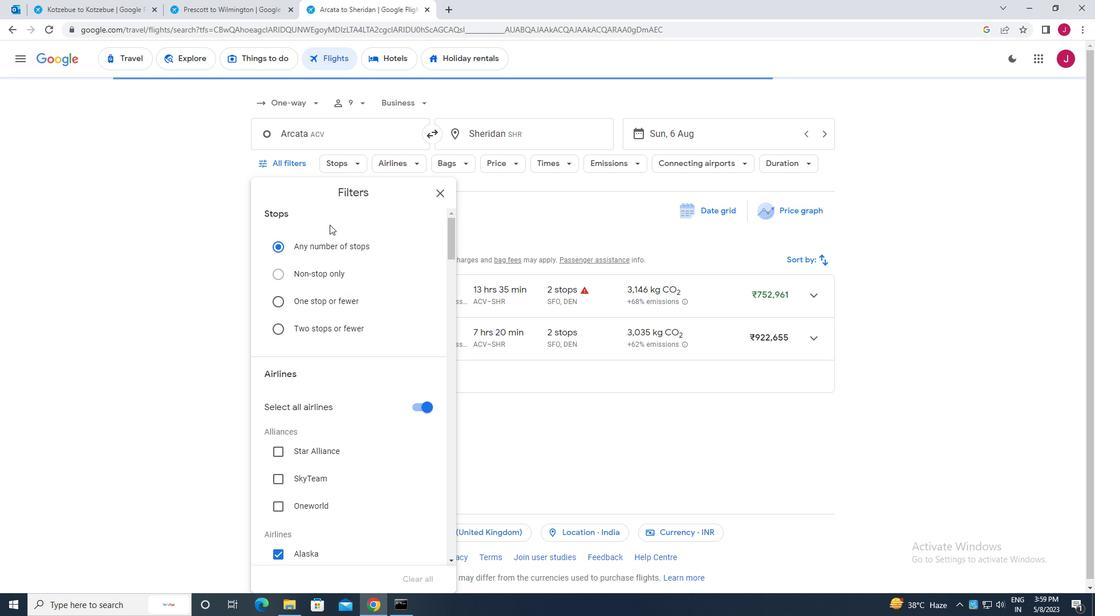 
Action: Mouse scrolled (329, 224) with delta (0, 0)
Screenshot: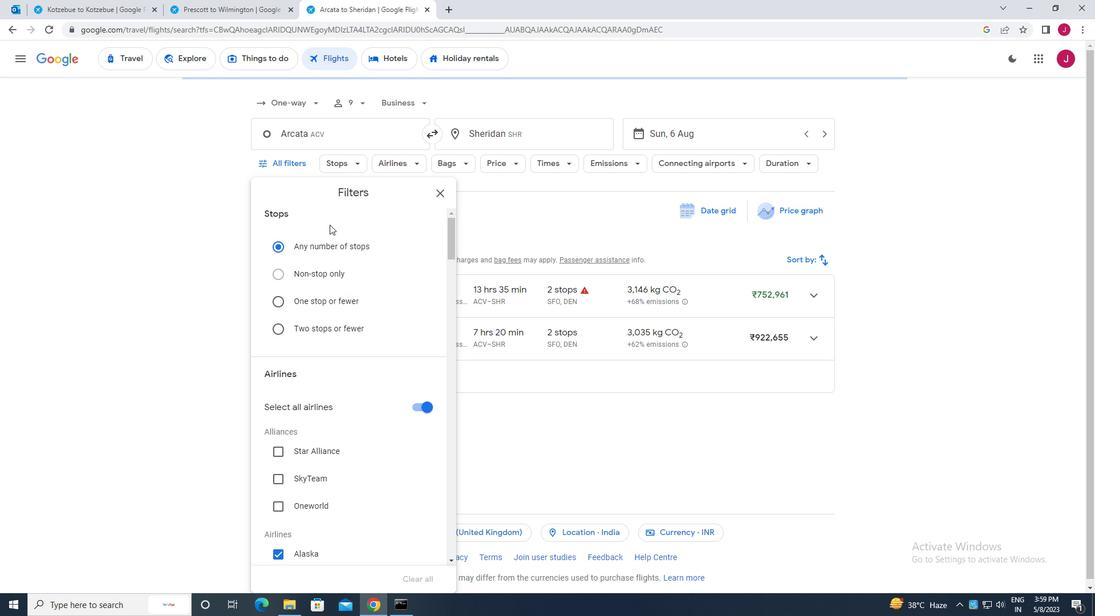 
Action: Mouse moved to (417, 289)
Screenshot: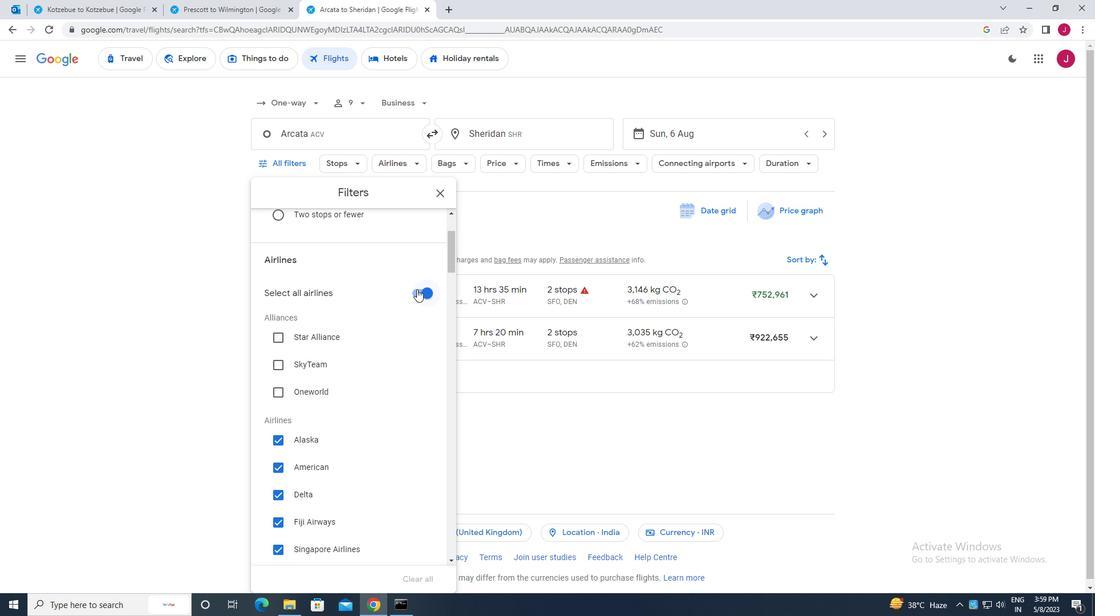 
Action: Mouse pressed left at (417, 289)
Screenshot: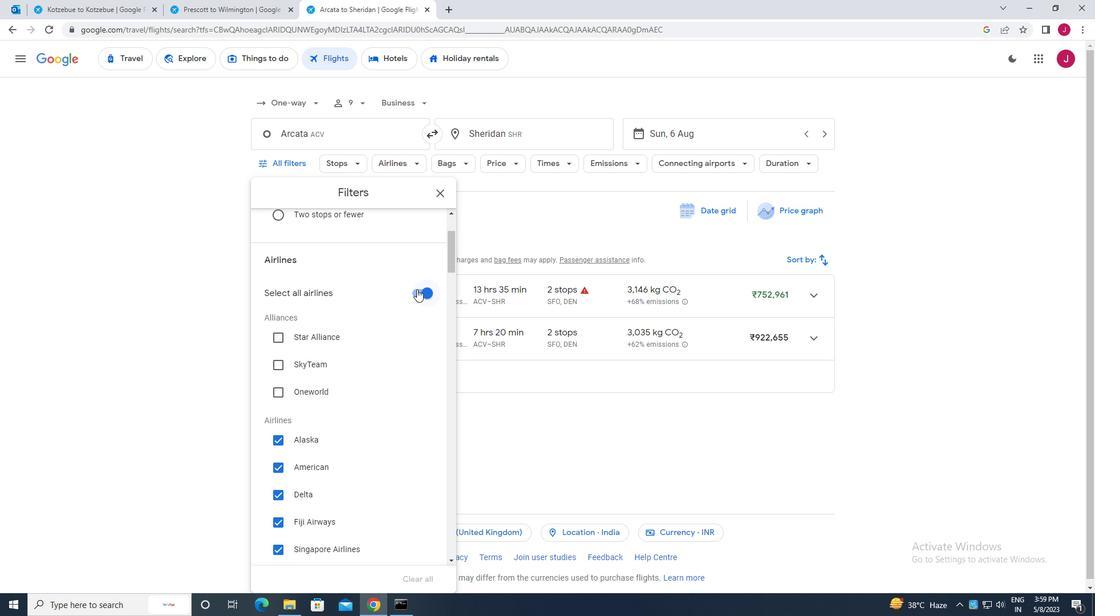 
Action: Mouse moved to (373, 291)
Screenshot: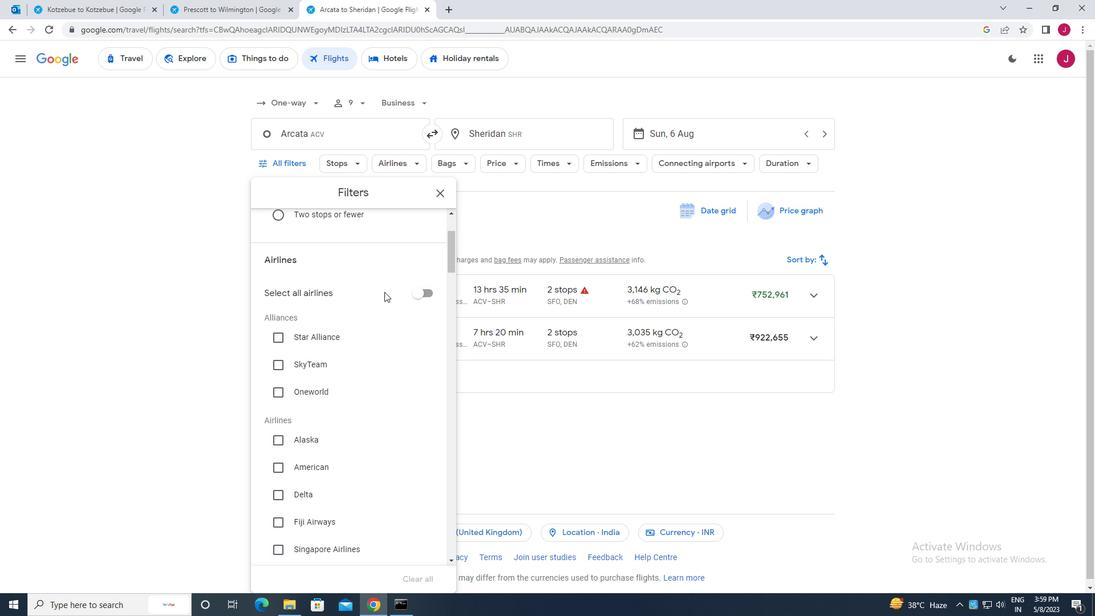 
Action: Mouse scrolled (373, 290) with delta (0, 0)
Screenshot: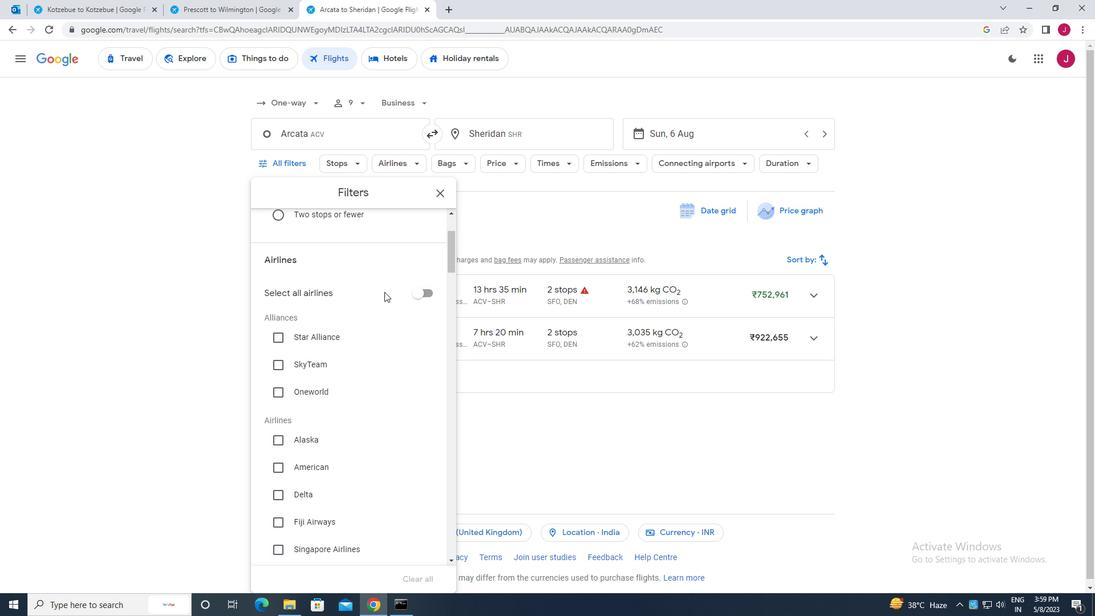 
Action: Mouse moved to (312, 283)
Screenshot: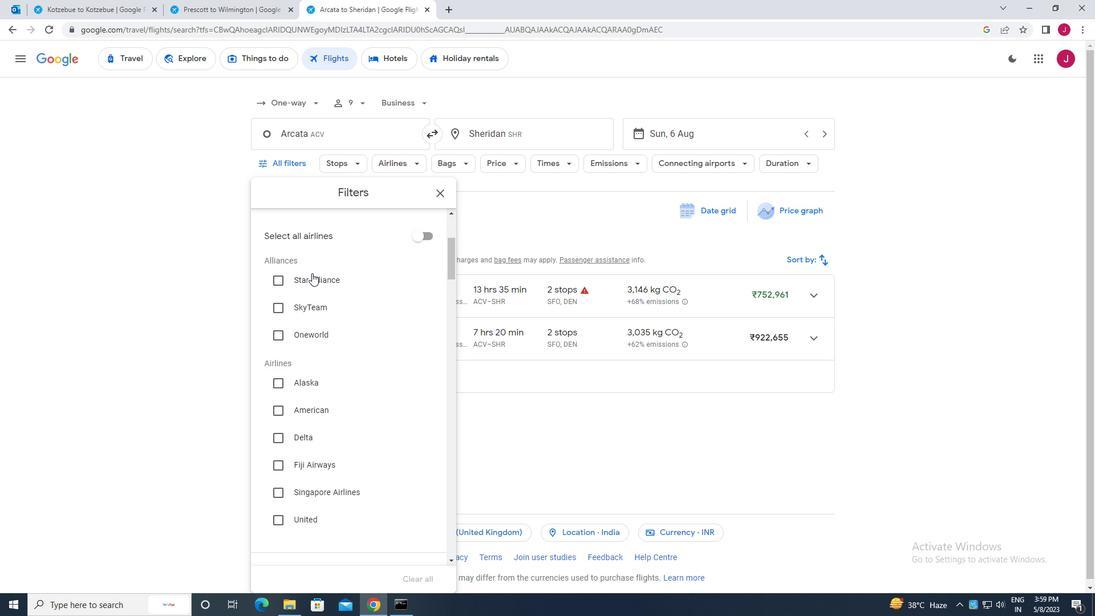 
Action: Mouse scrolled (312, 282) with delta (0, 0)
Screenshot: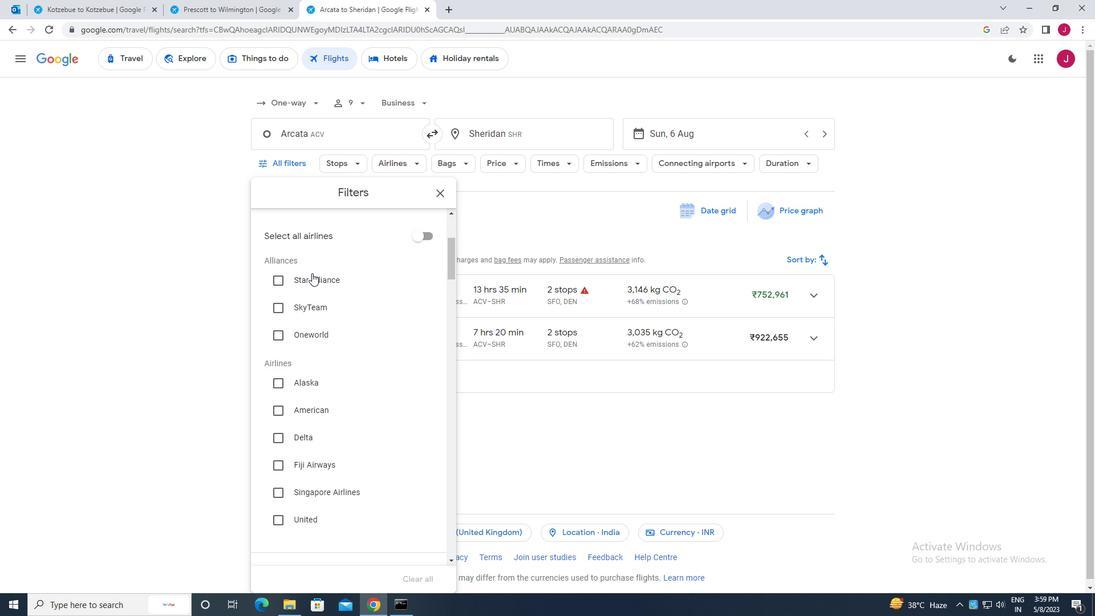 
Action: Mouse moved to (315, 292)
Screenshot: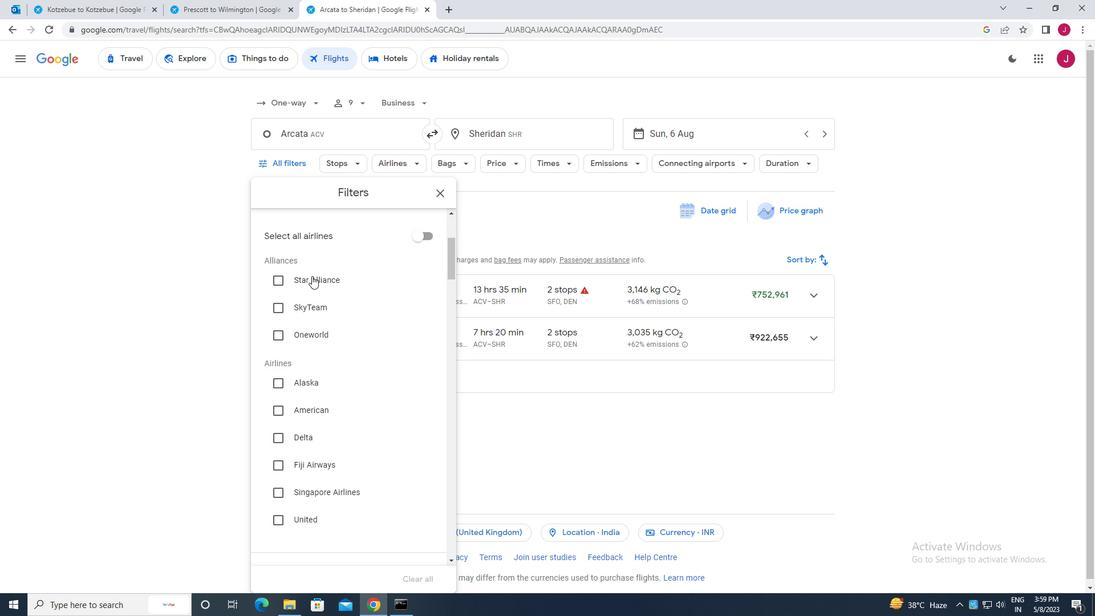 
Action: Mouse scrolled (315, 291) with delta (0, 0)
Screenshot: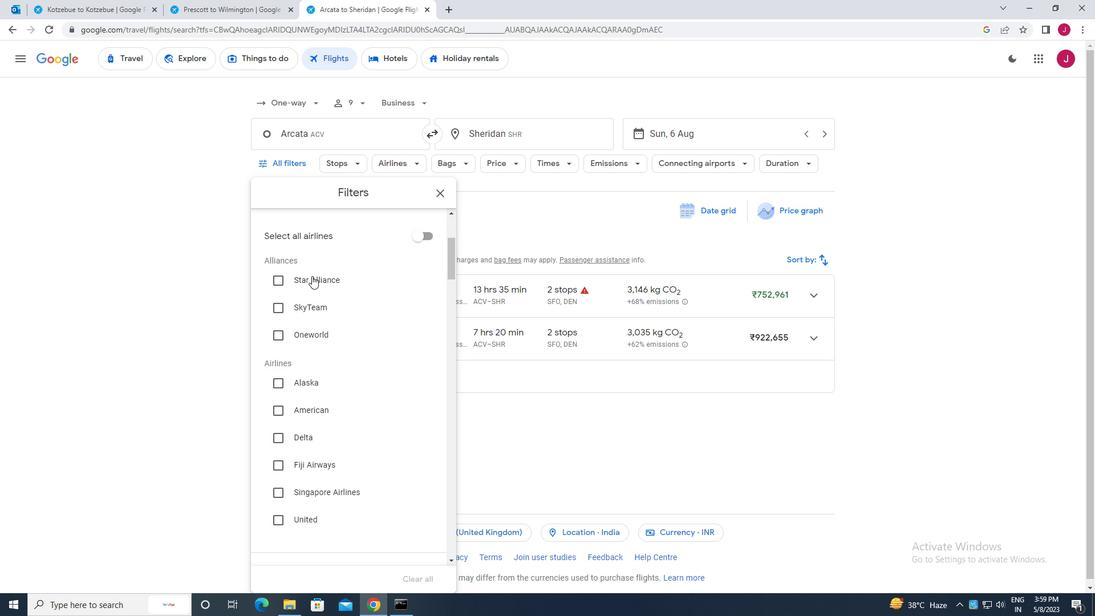 
Action: Mouse moved to (316, 293)
Screenshot: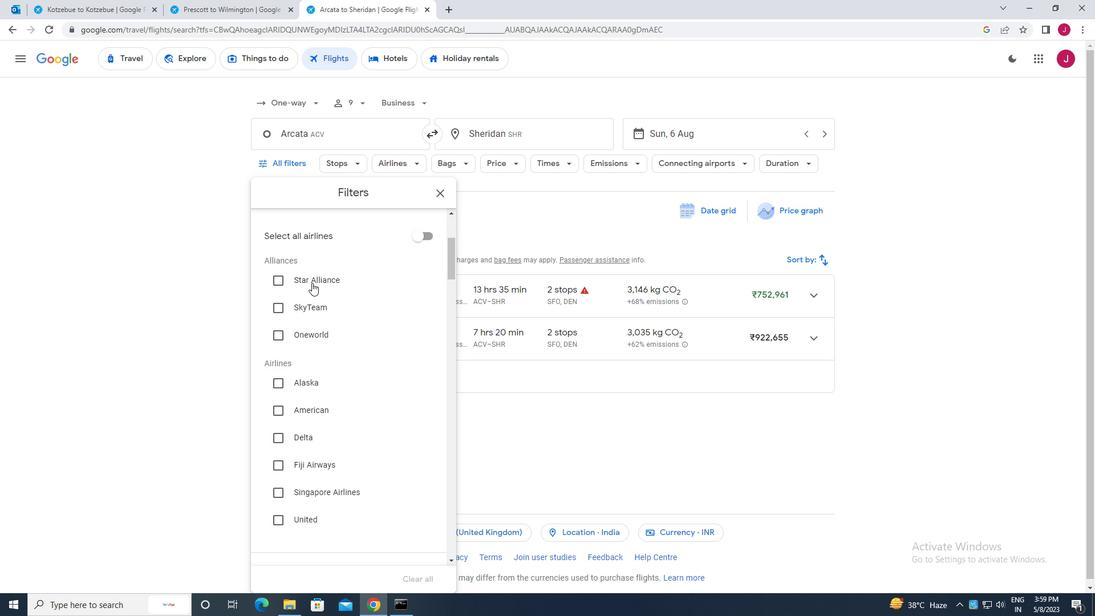 
Action: Mouse scrolled (316, 293) with delta (0, 0)
Screenshot: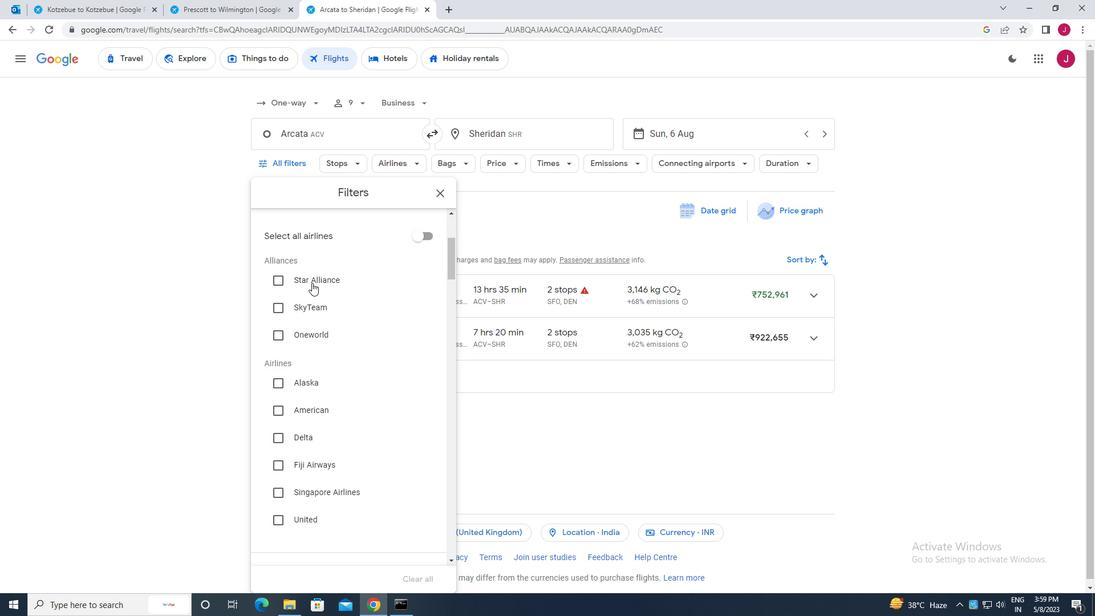 
Action: Mouse moved to (316, 294)
Screenshot: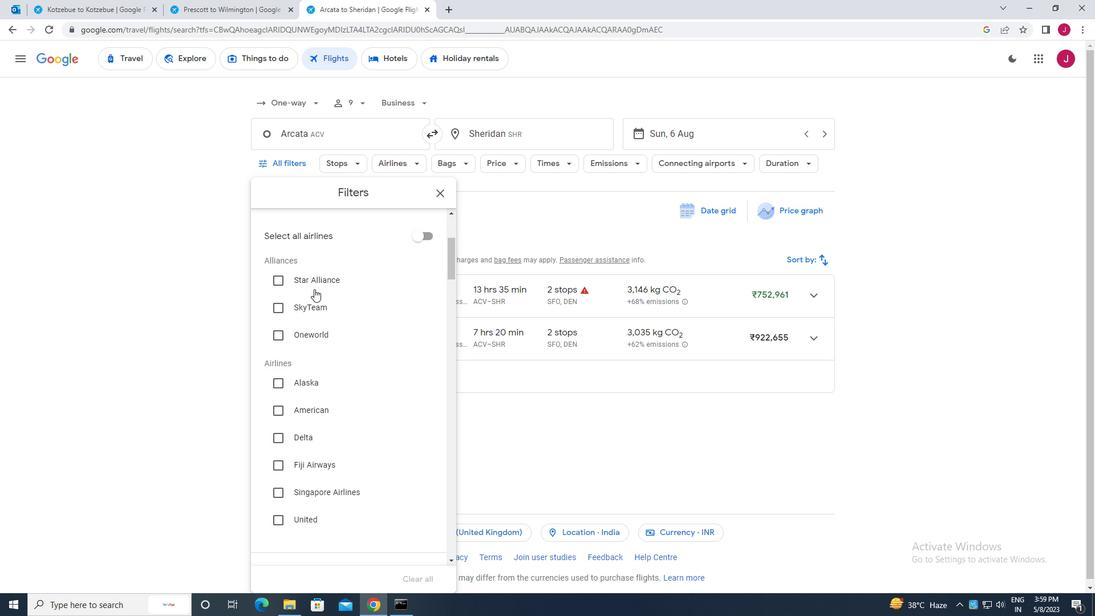 
Action: Mouse scrolled (316, 293) with delta (0, 0)
Screenshot: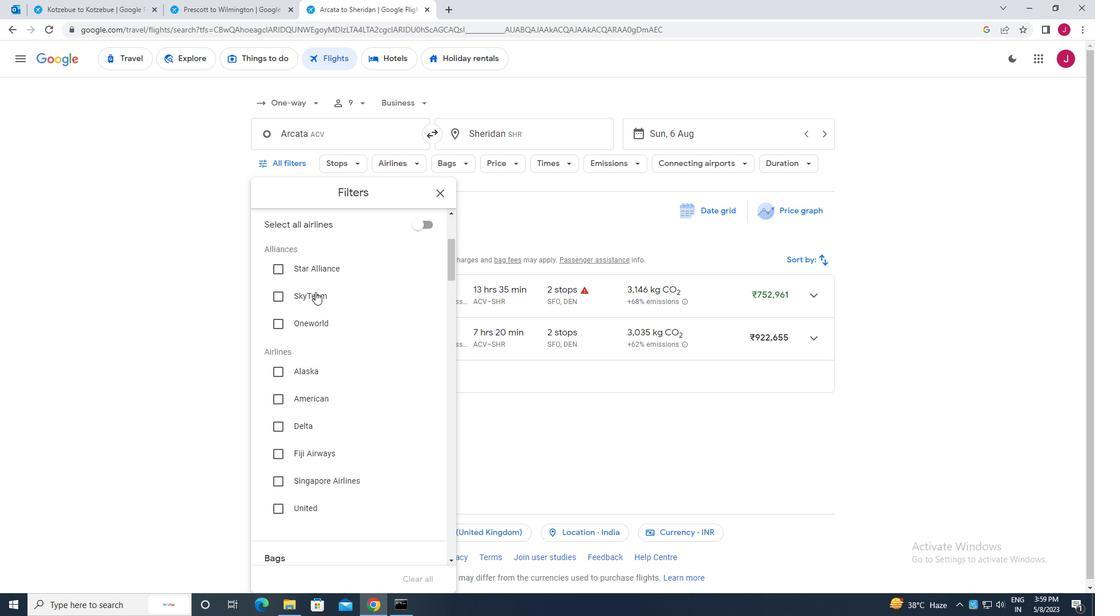 
Action: Mouse moved to (316, 295)
Screenshot: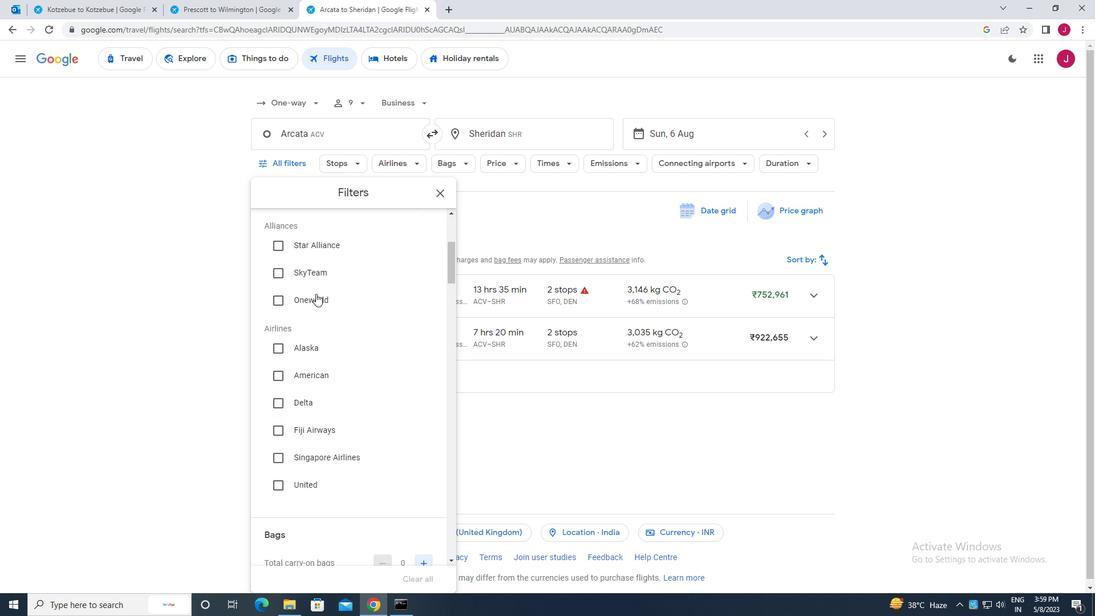 
Action: Mouse scrolled (316, 295) with delta (0, 0)
Screenshot: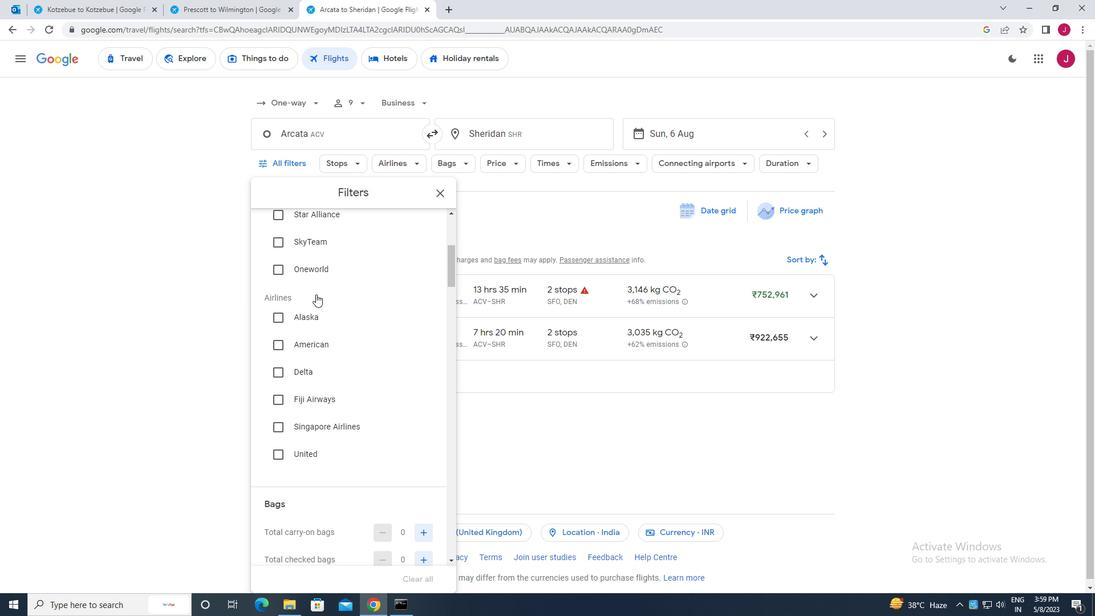 
Action: Mouse scrolled (316, 295) with delta (0, 0)
Screenshot: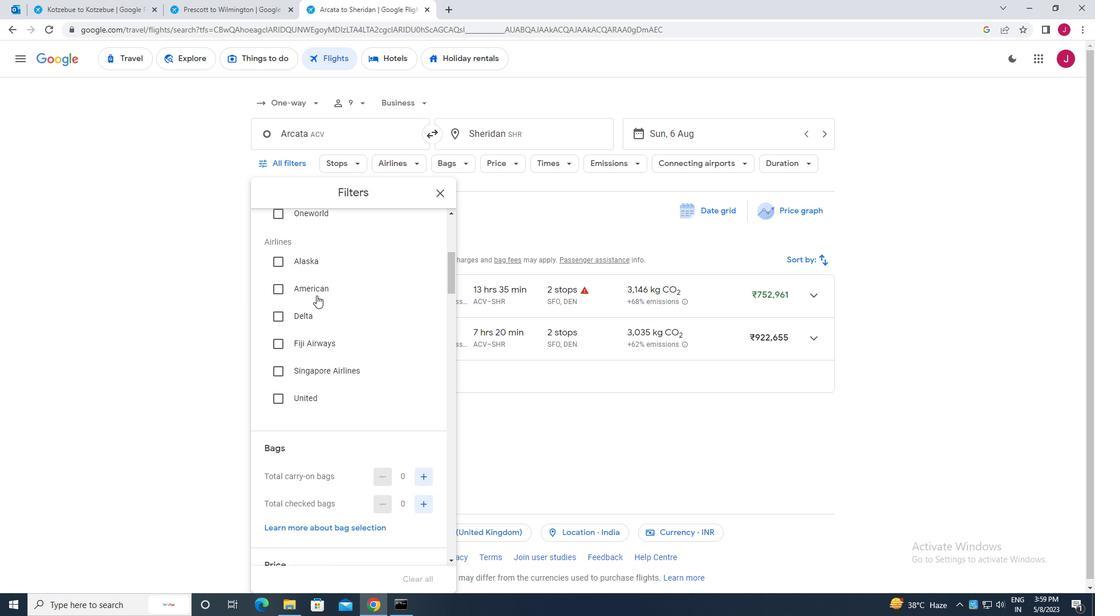 
Action: Mouse moved to (425, 287)
Screenshot: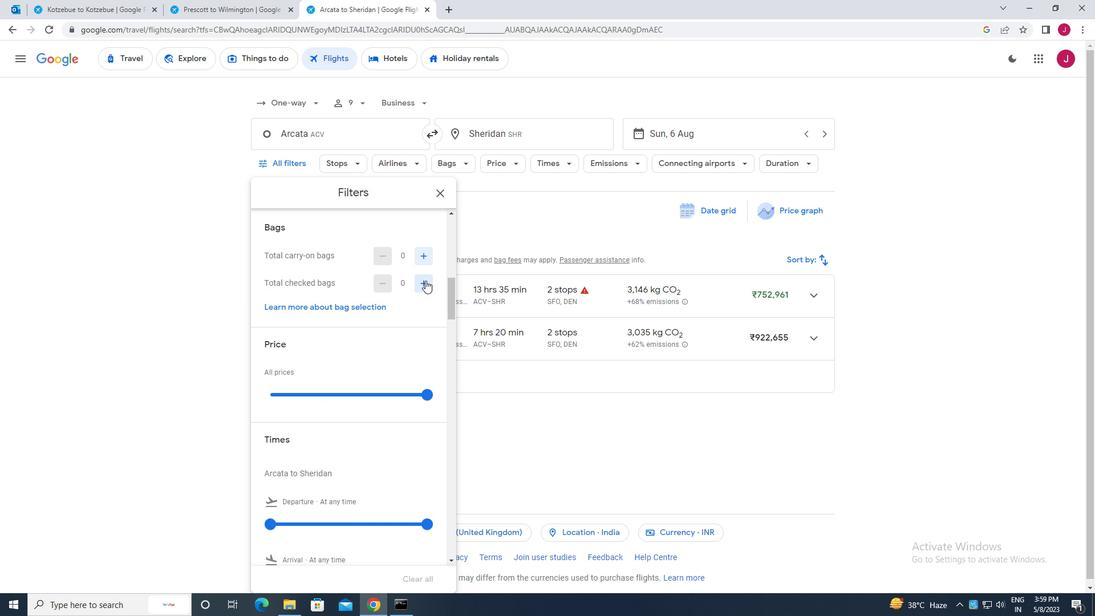 
Action: Mouse pressed left at (425, 287)
Screenshot: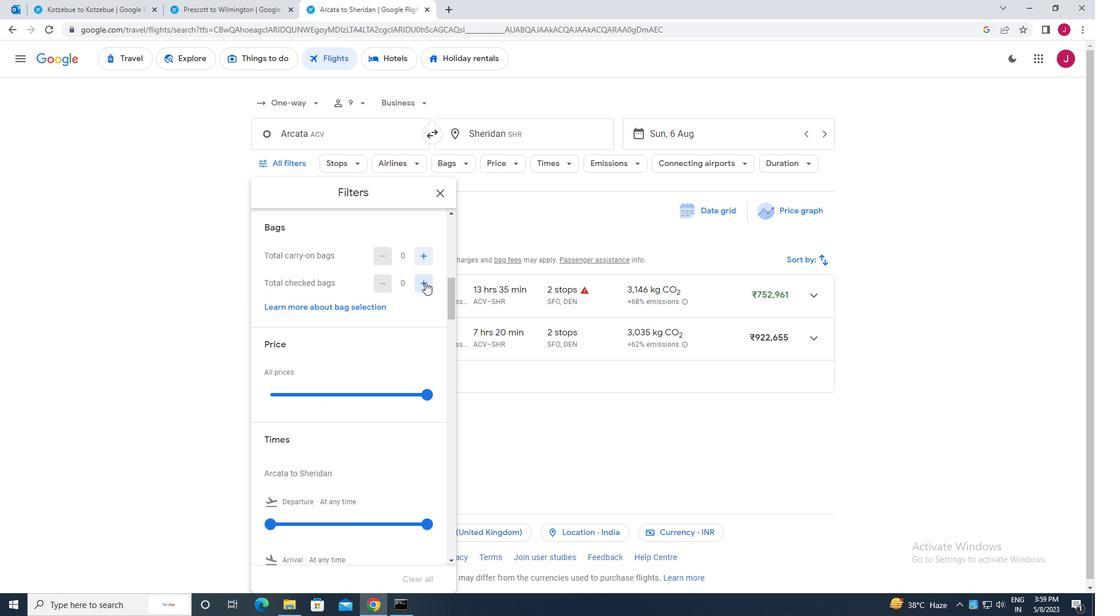 
Action: Mouse pressed left at (425, 287)
Screenshot: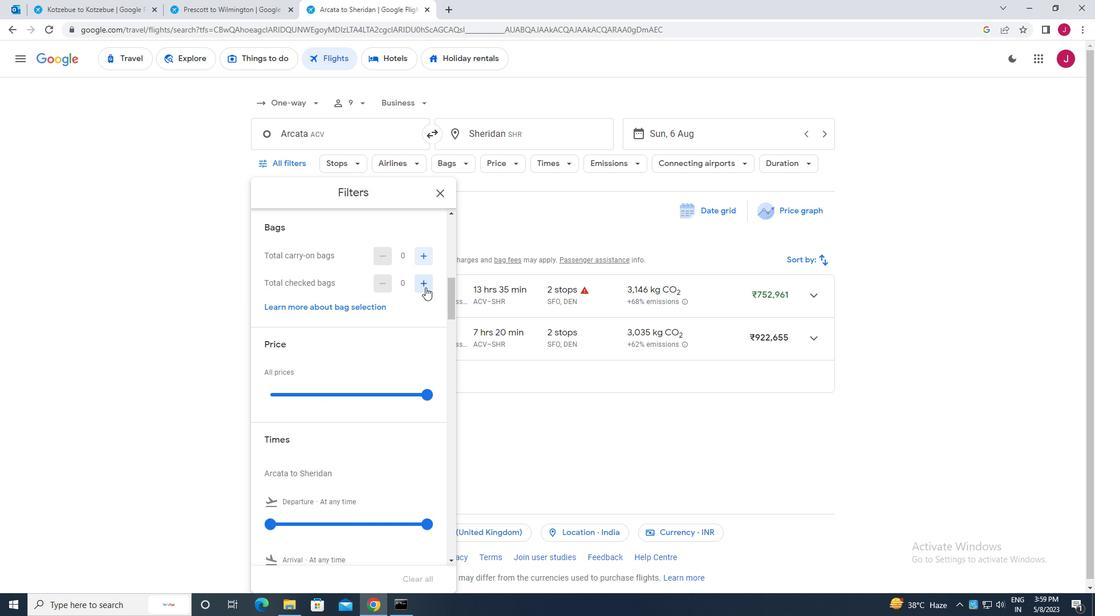 
Action: Mouse pressed left at (425, 287)
Screenshot: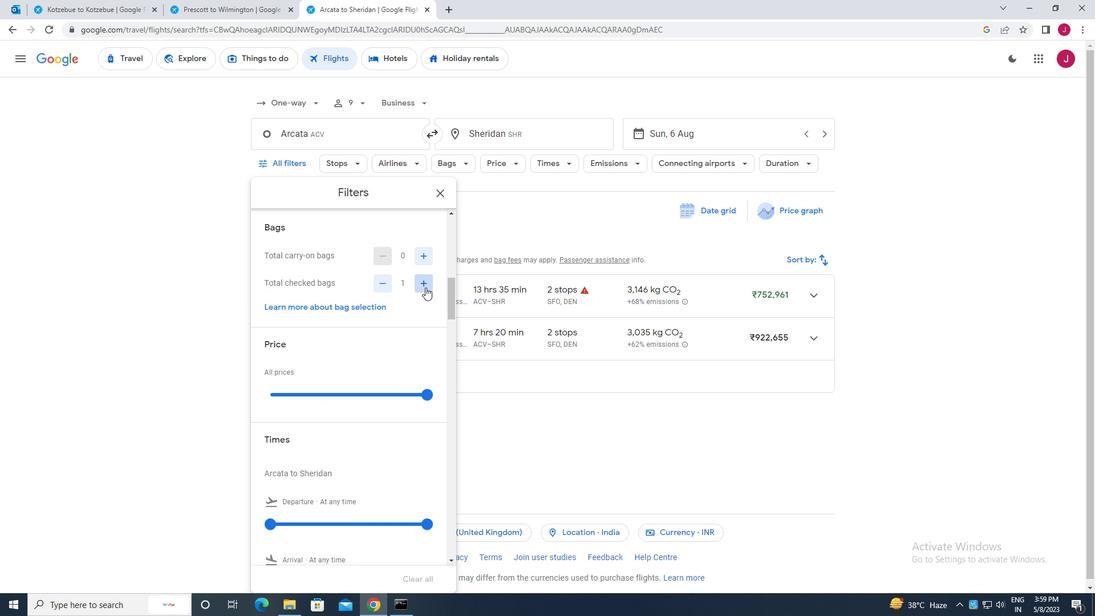 
Action: Mouse pressed left at (425, 287)
Screenshot: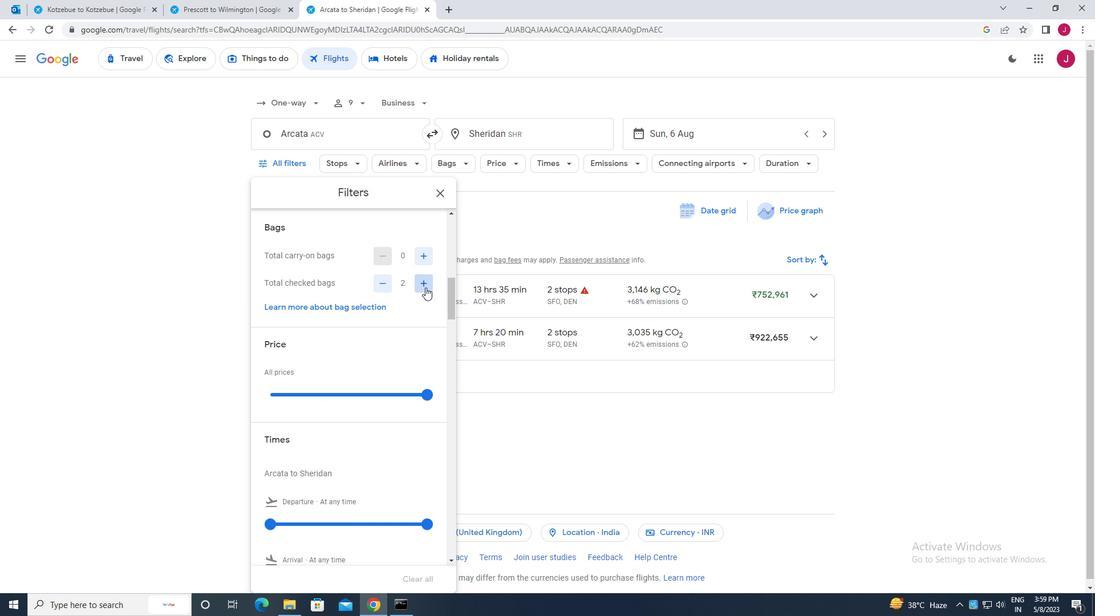 
Action: Mouse pressed left at (425, 287)
Screenshot: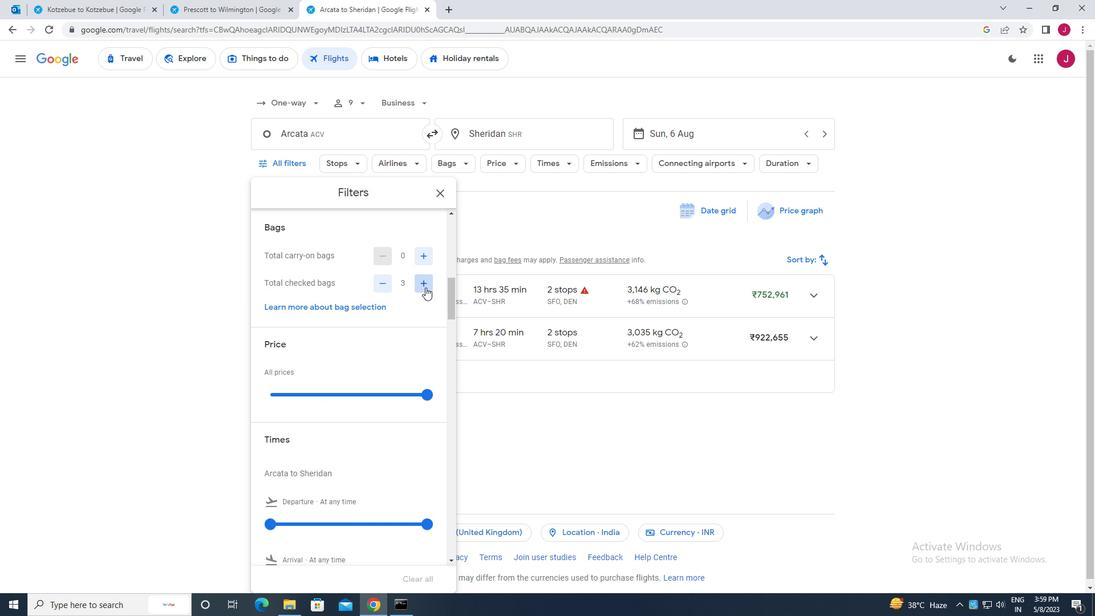 
Action: Mouse pressed left at (425, 287)
Screenshot: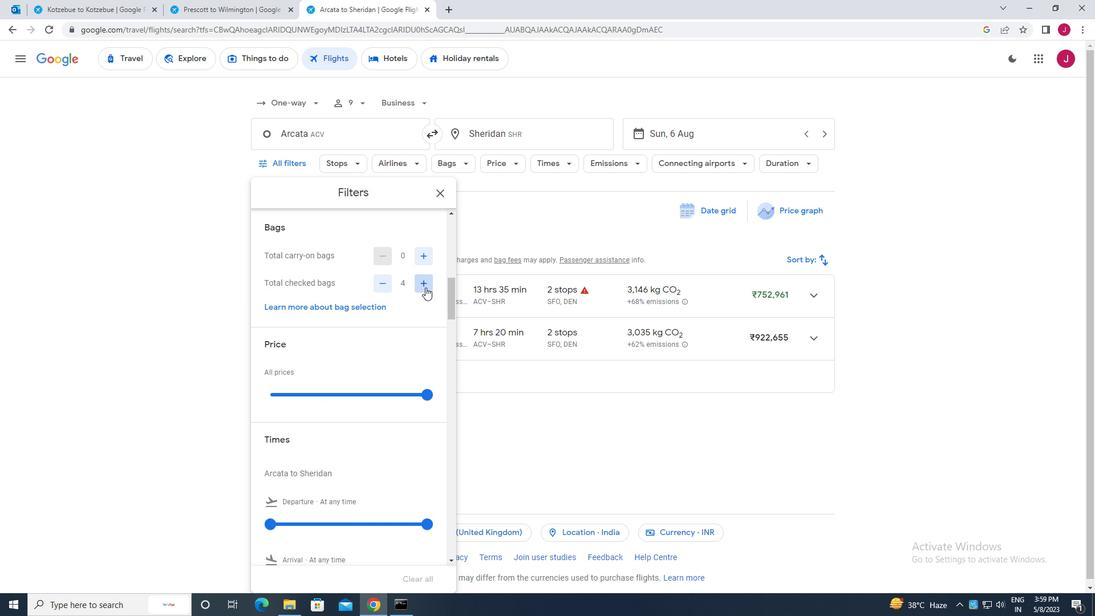 
Action: Mouse pressed left at (425, 287)
Screenshot: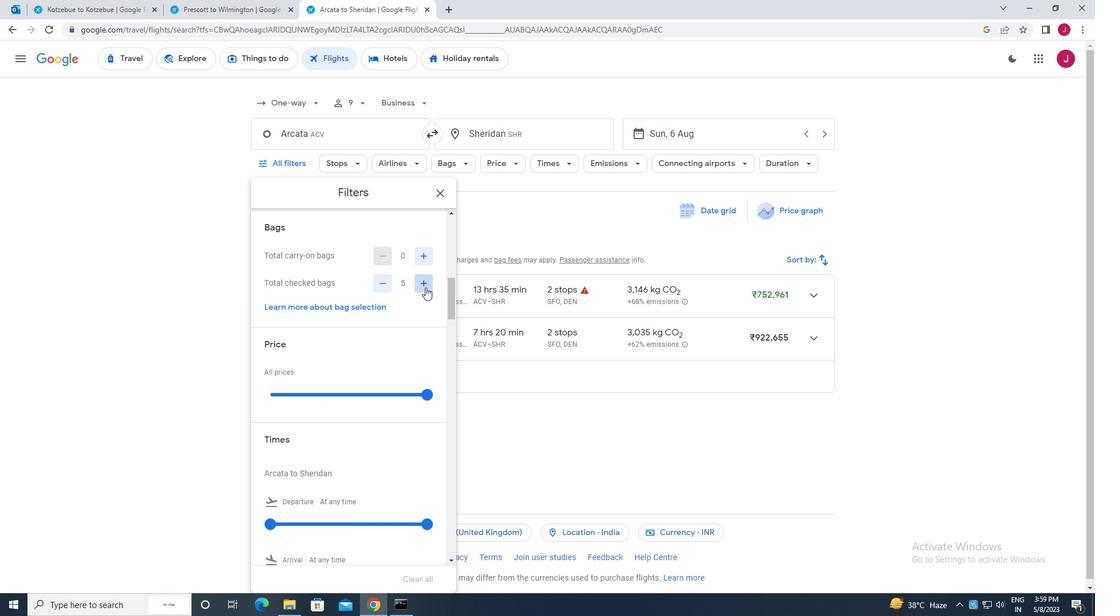 
Action: Mouse pressed left at (425, 287)
Screenshot: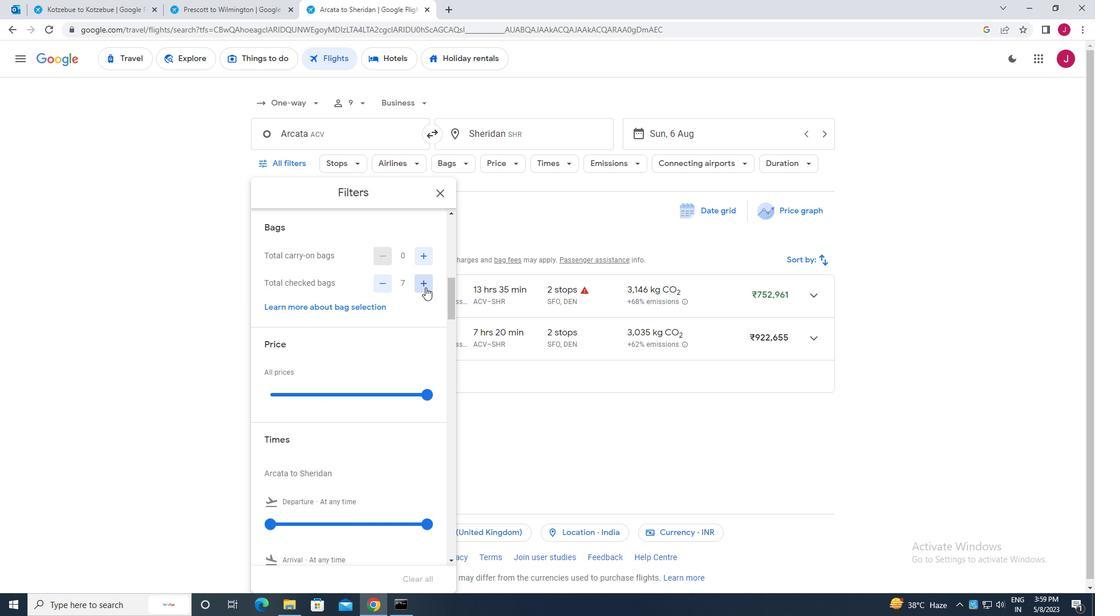 
Action: Mouse scrolled (425, 287) with delta (0, 0)
Screenshot: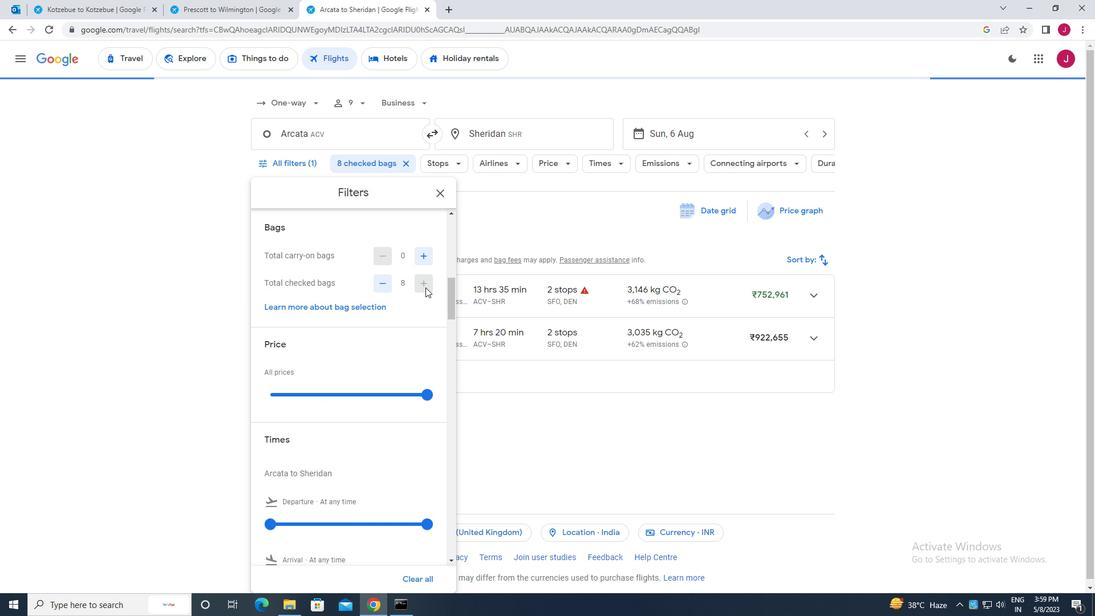 
Action: Mouse scrolled (425, 287) with delta (0, 0)
Screenshot: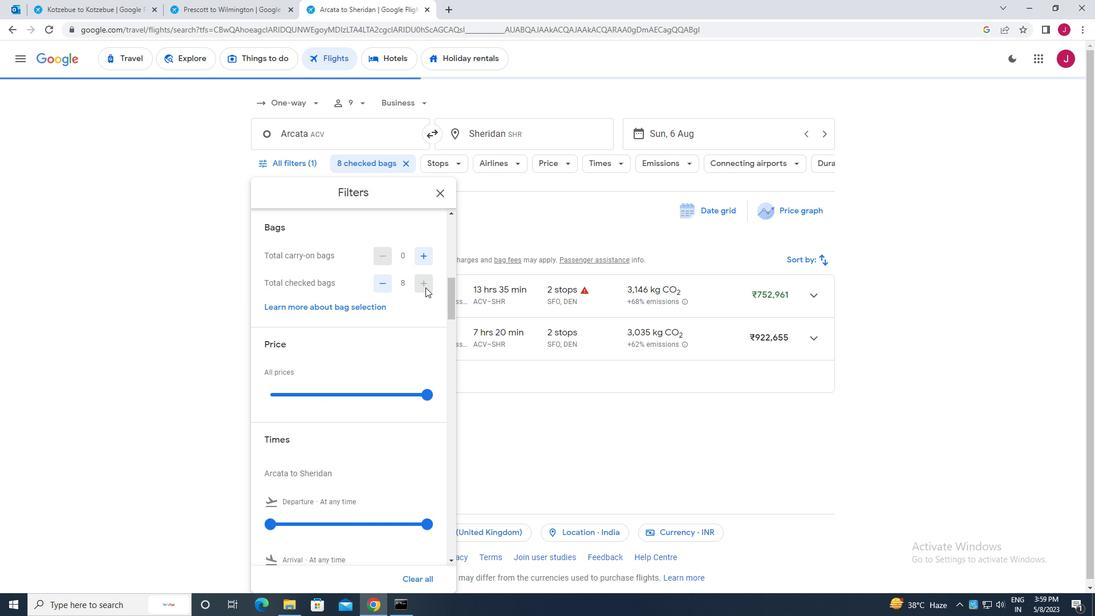 
Action: Mouse moved to (427, 273)
Screenshot: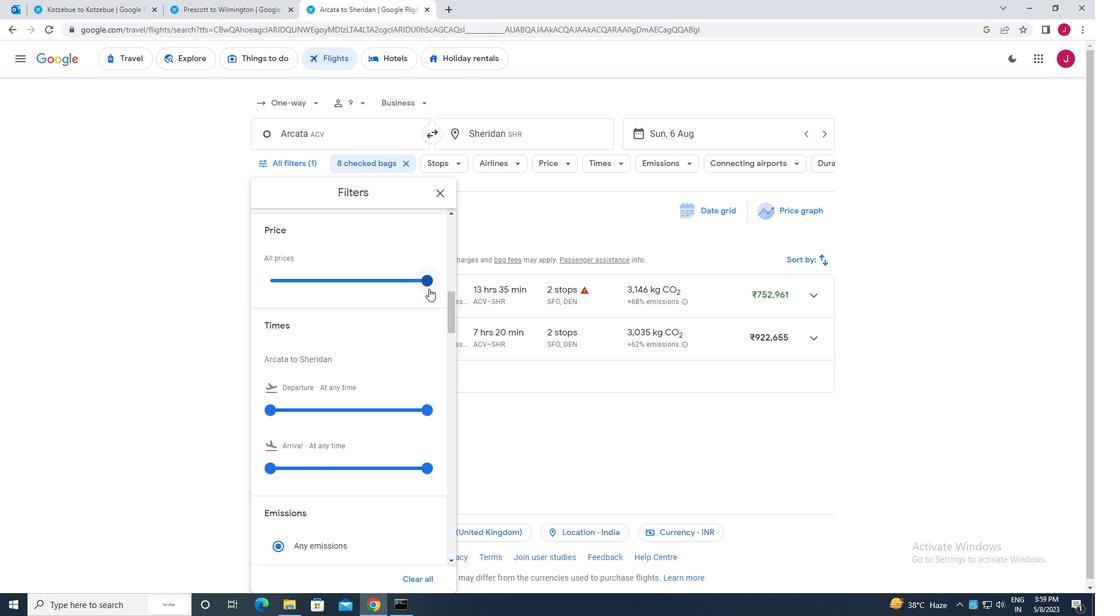 
Action: Mouse pressed left at (427, 273)
Screenshot: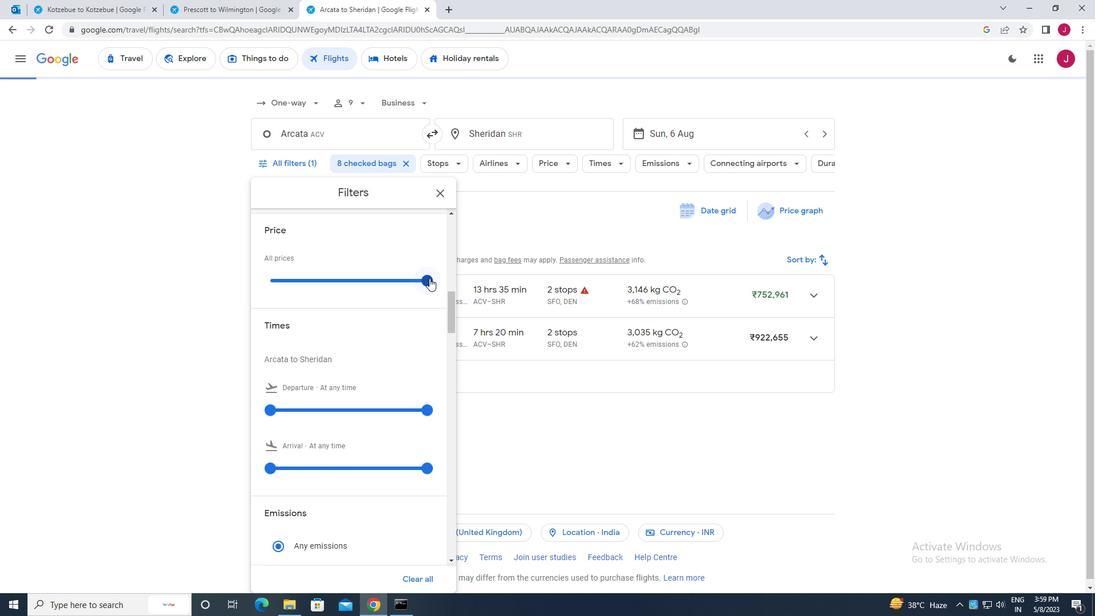 
Action: Mouse moved to (426, 279)
Screenshot: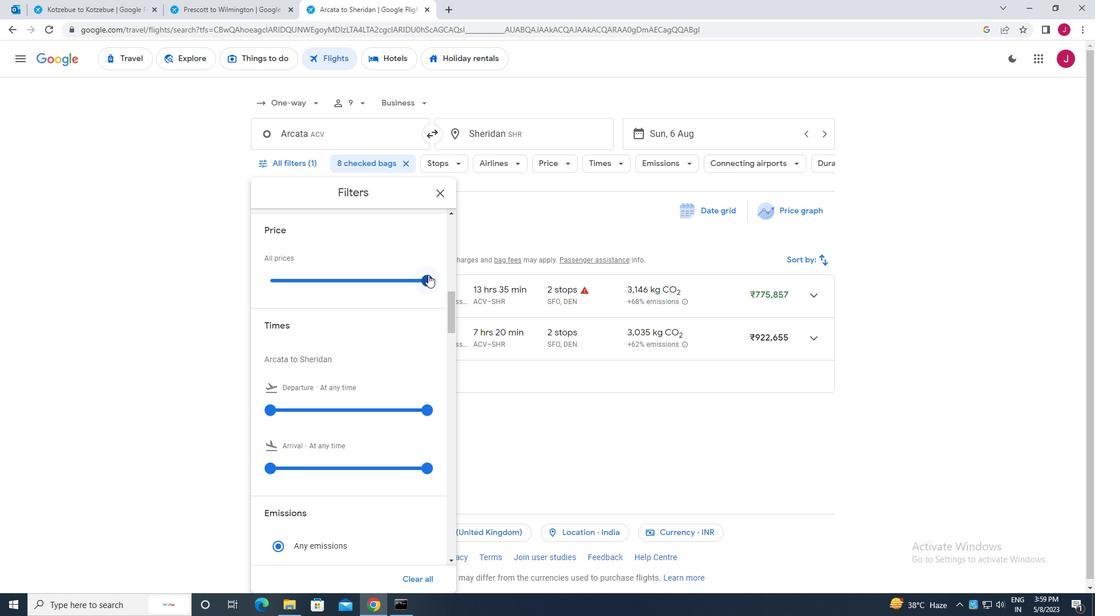 
Action: Mouse pressed left at (426, 279)
Screenshot: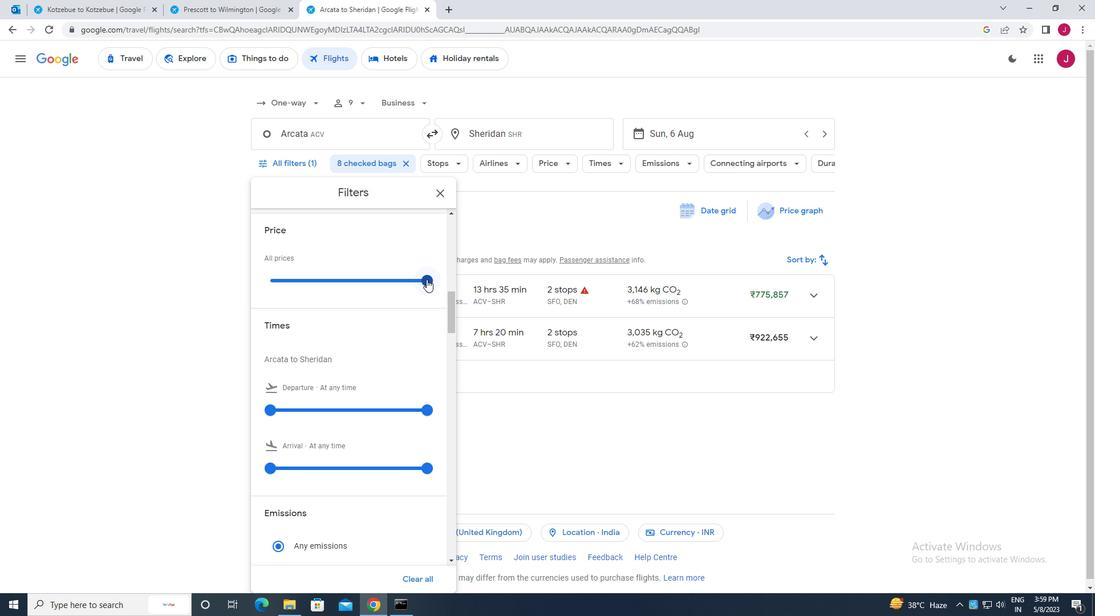 
Action: Mouse moved to (312, 281)
Screenshot: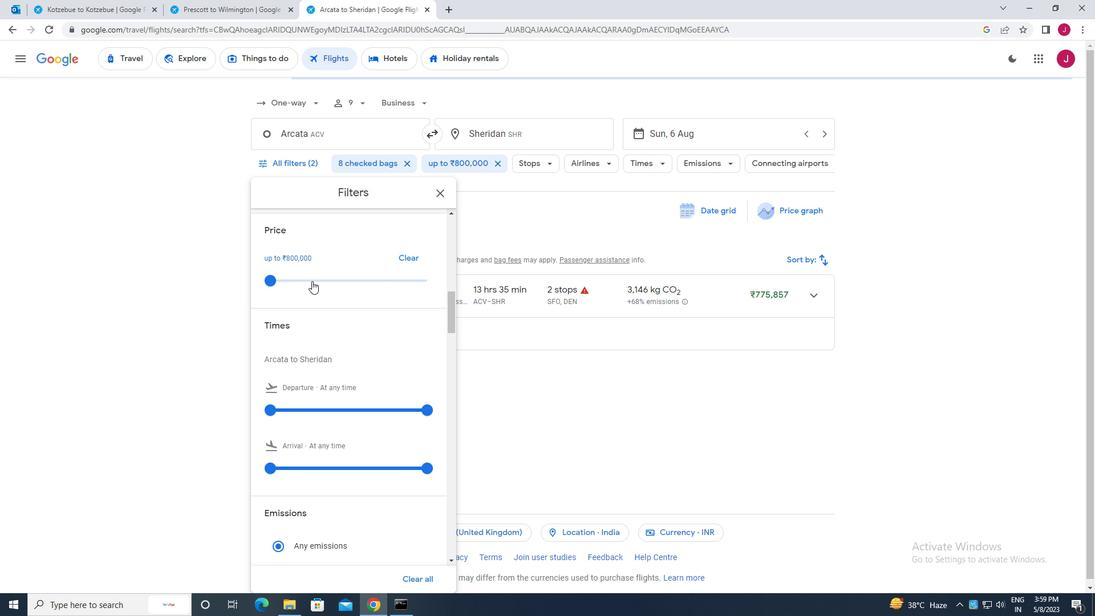 
Action: Mouse scrolled (312, 281) with delta (0, 0)
Screenshot: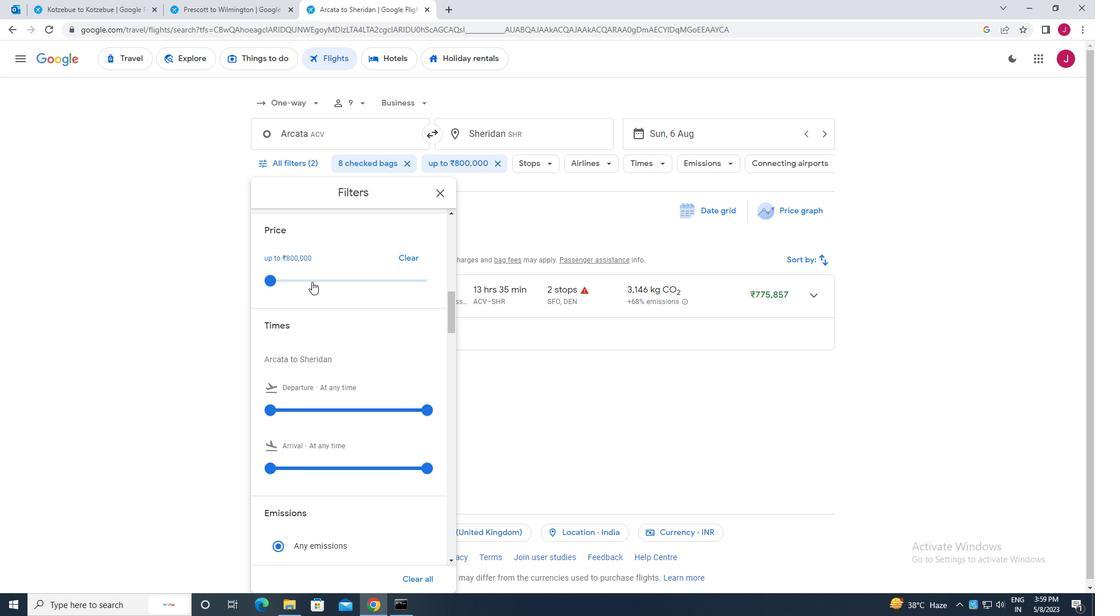 
Action: Mouse scrolled (312, 281) with delta (0, 0)
Screenshot: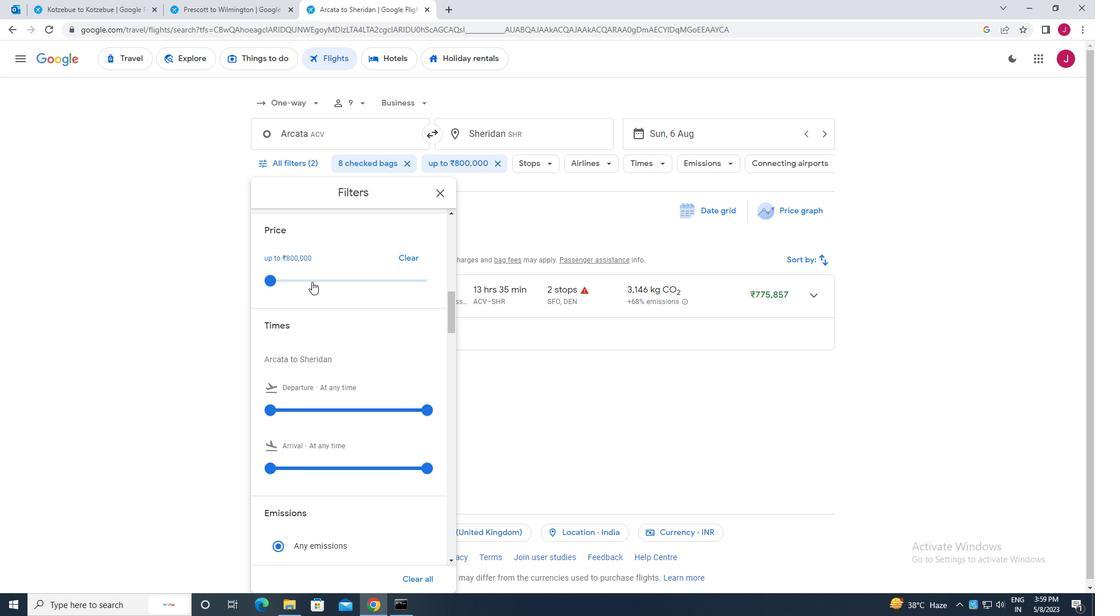 
Action: Mouse moved to (269, 293)
Screenshot: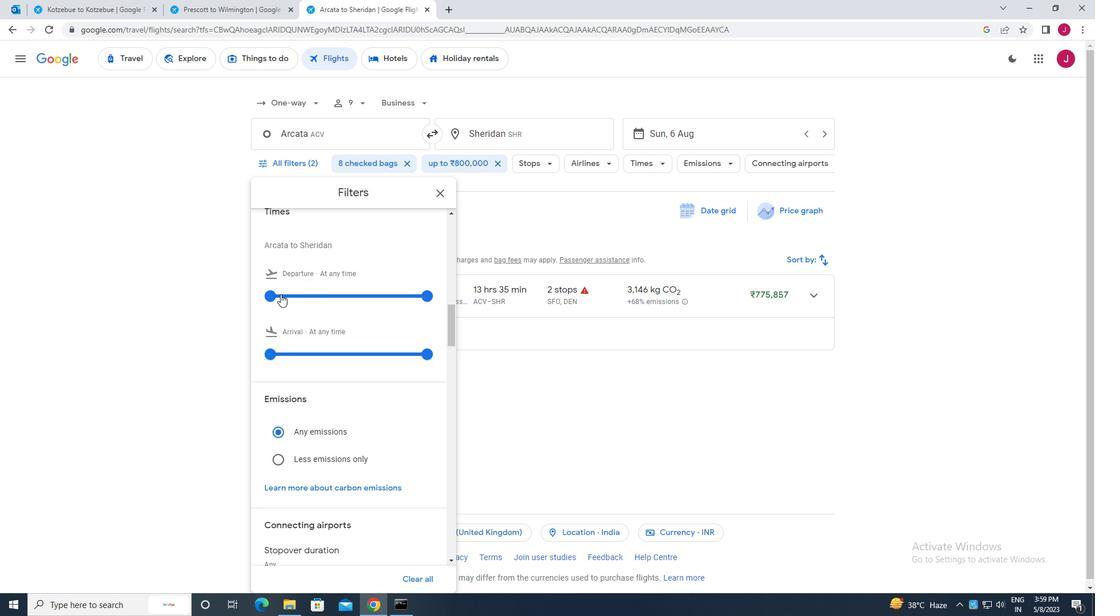 
Action: Mouse pressed left at (269, 293)
Screenshot: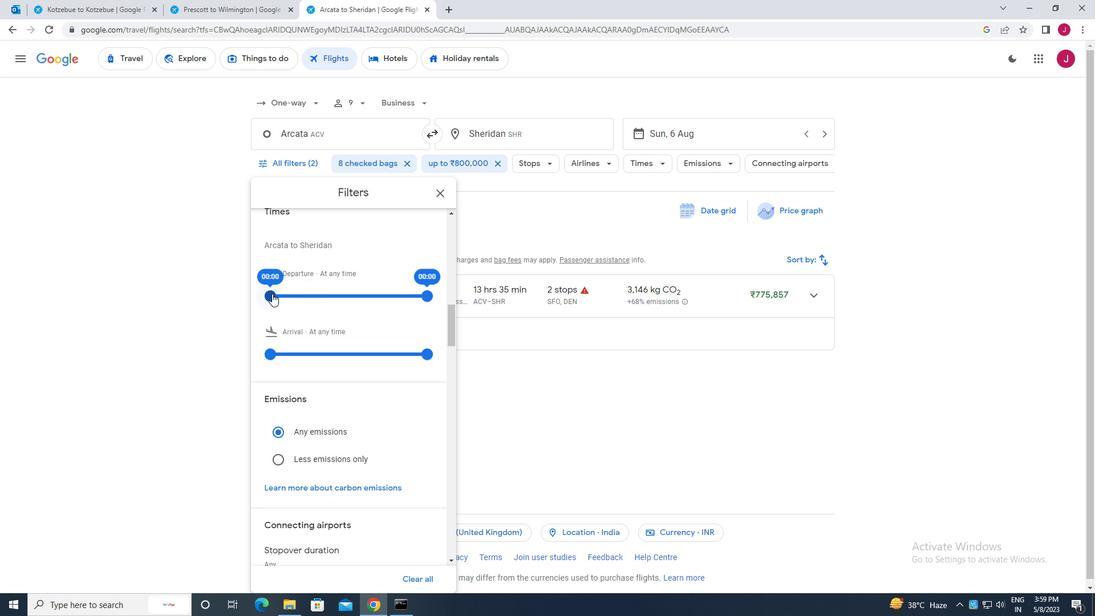 
Action: Mouse moved to (423, 297)
Screenshot: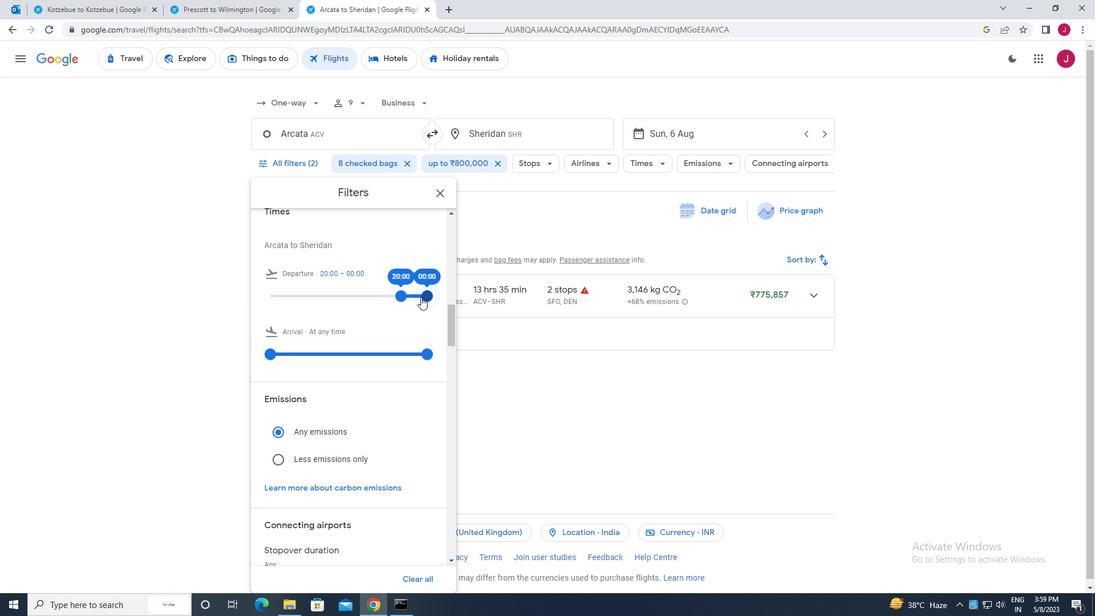 
Action: Mouse pressed left at (423, 297)
Screenshot: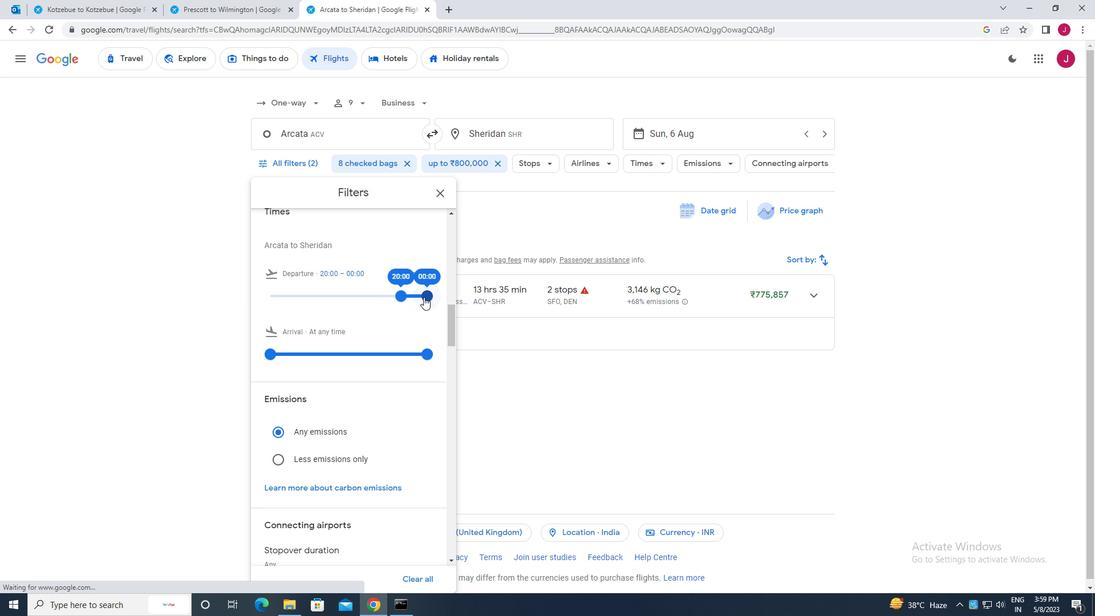
Action: Mouse moved to (442, 192)
Screenshot: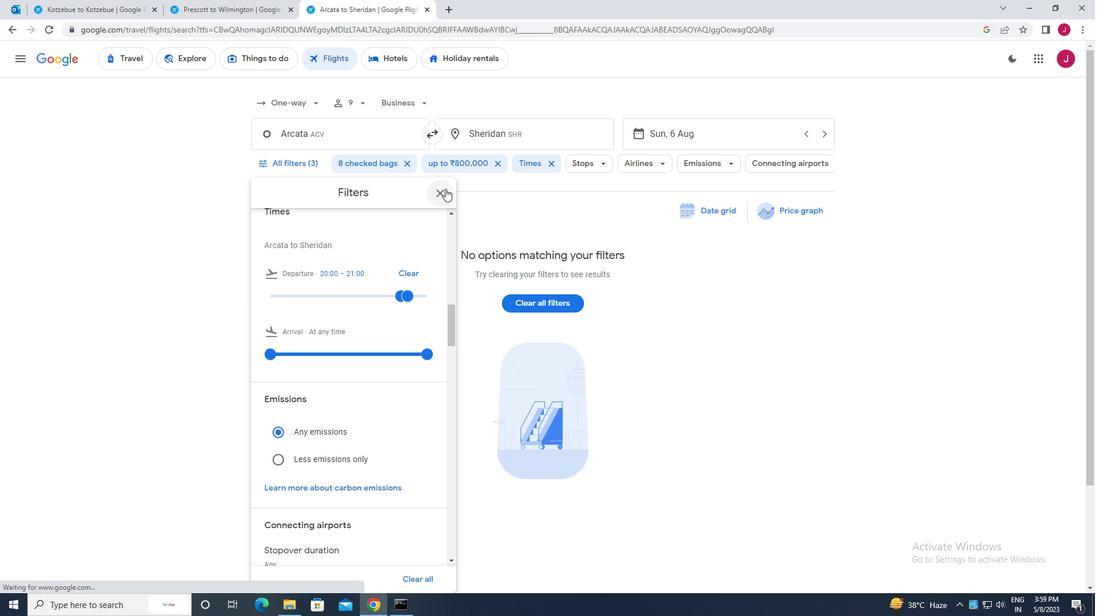 
Action: Mouse pressed left at (442, 192)
Screenshot: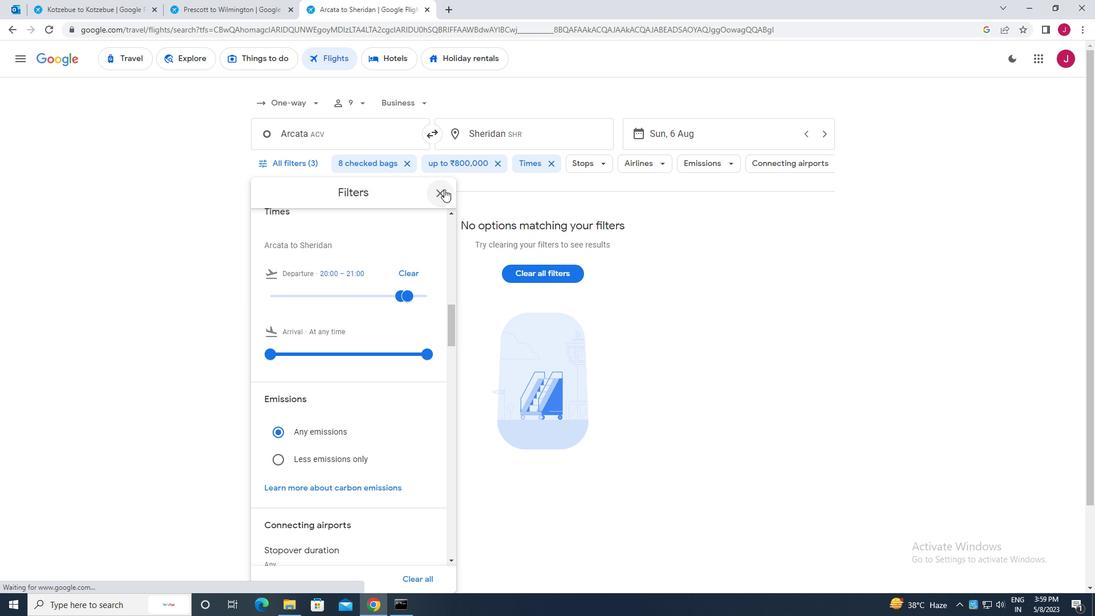 
Action: Mouse moved to (442, 193)
Screenshot: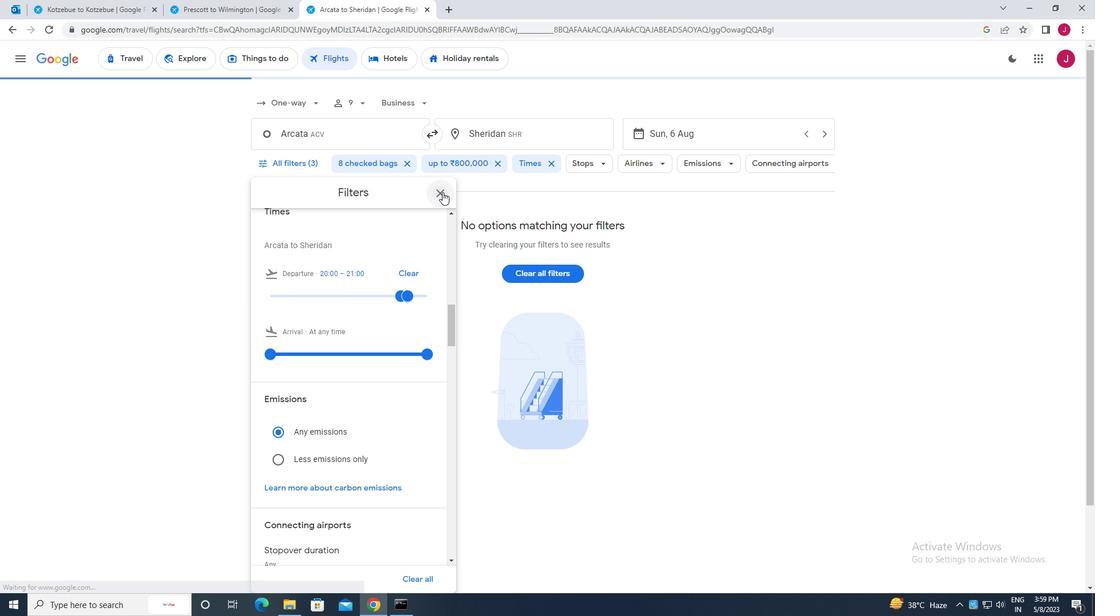 
